 Task: Check the average views per listing of breakfast area in the last 1 year.
Action: Mouse moved to (969, 238)
Screenshot: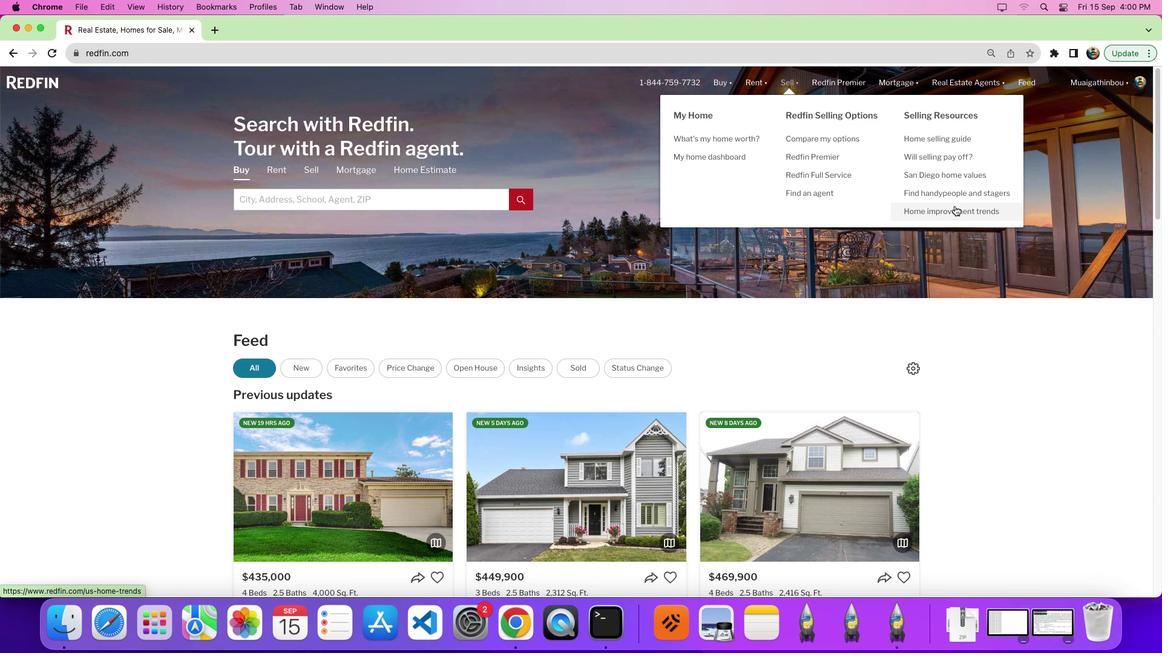 
Action: Mouse pressed left at (969, 238)
Screenshot: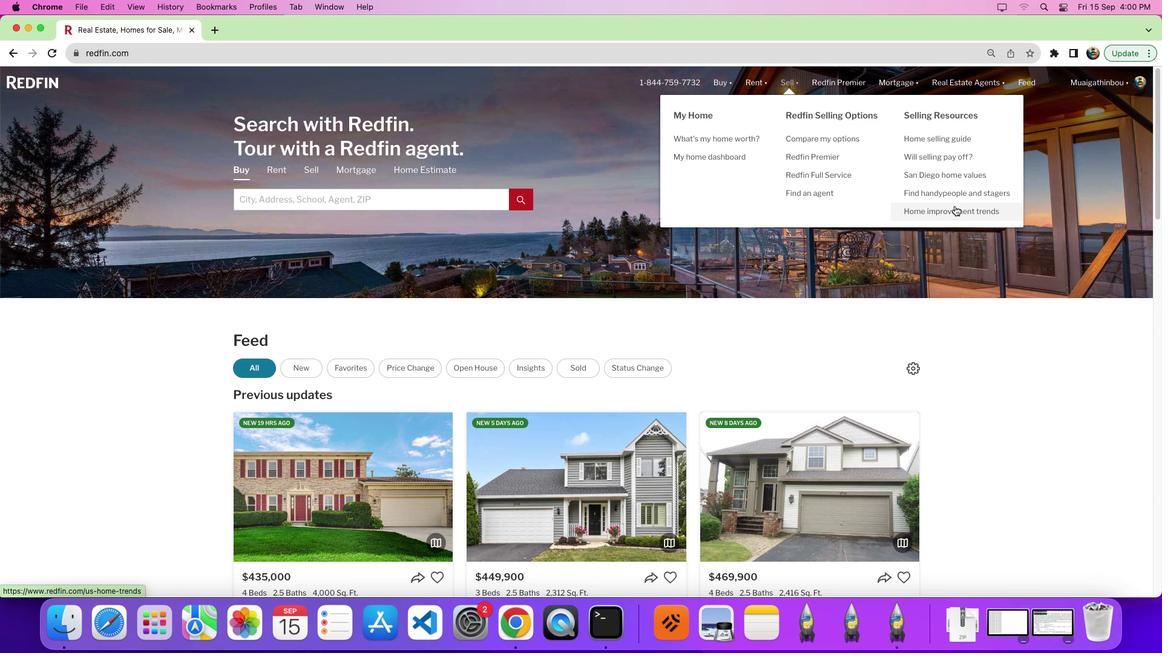 
Action: Mouse pressed left at (969, 238)
Screenshot: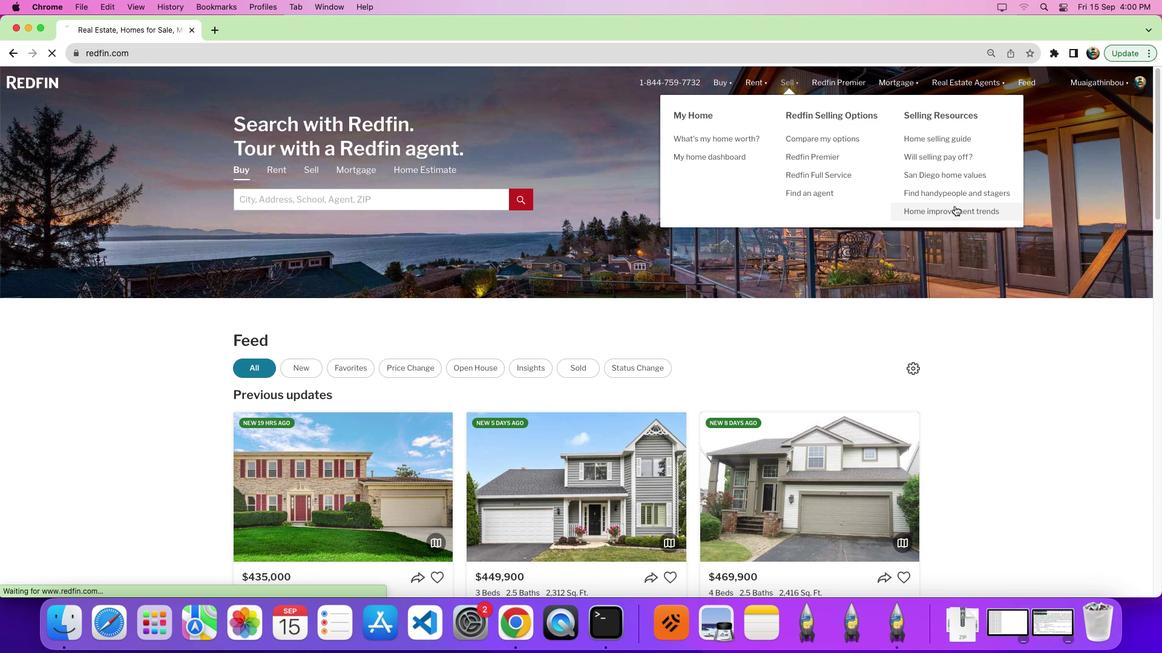 
Action: Mouse moved to (343, 259)
Screenshot: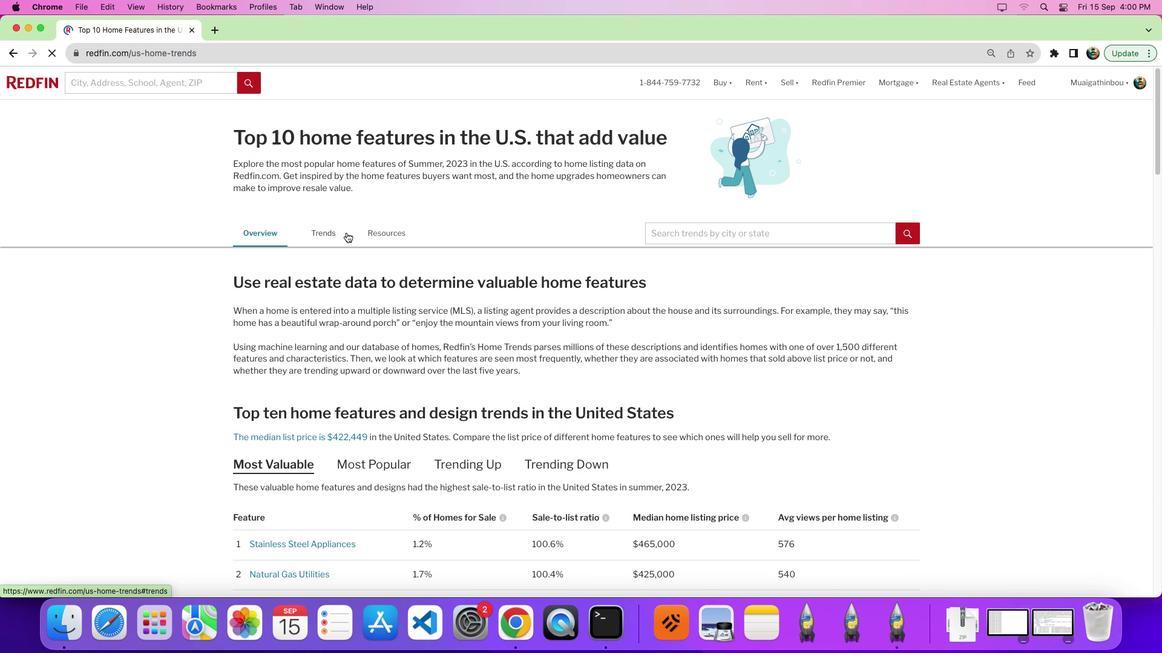 
Action: Mouse pressed left at (343, 259)
Screenshot: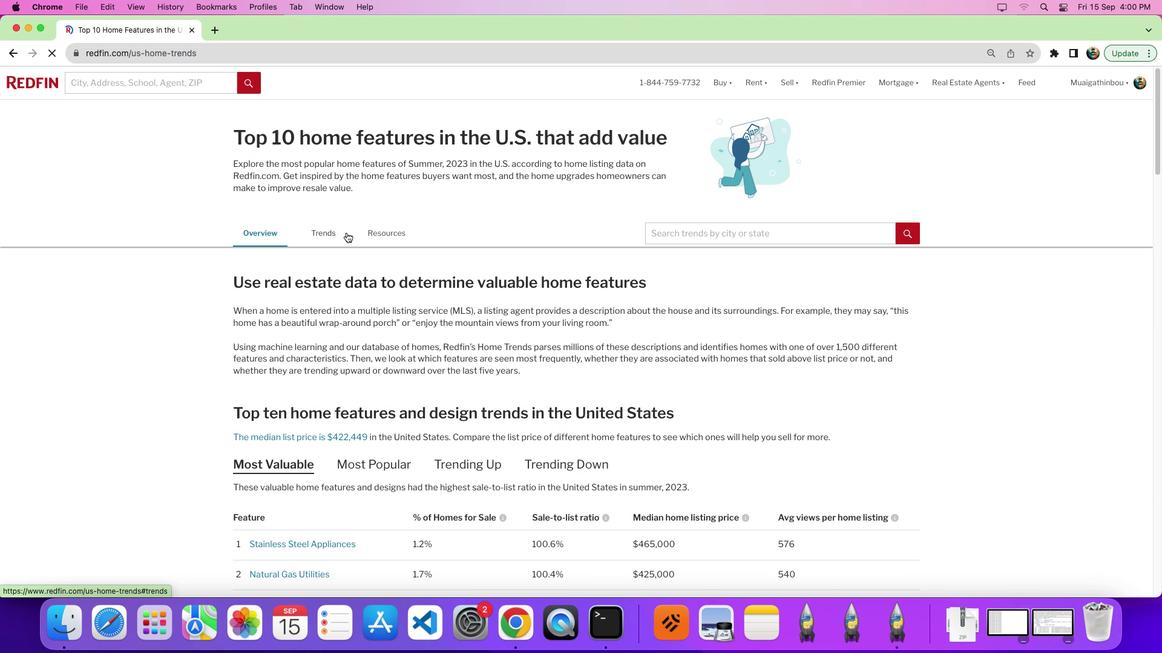 
Action: Mouse moved to (510, 293)
Screenshot: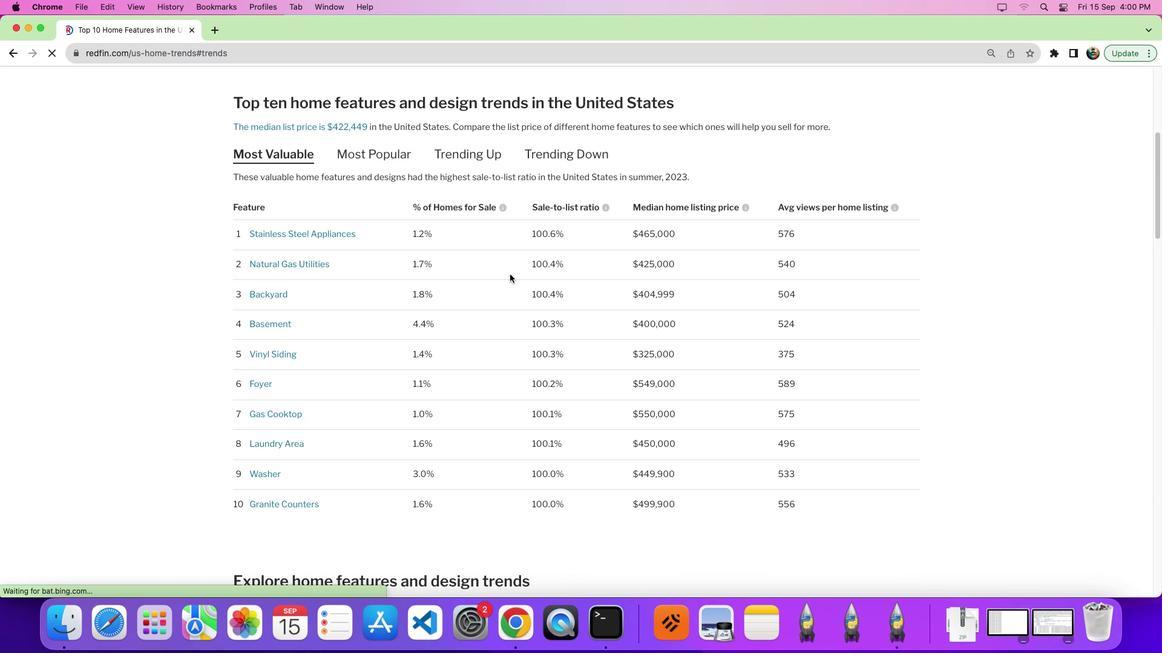 
Action: Mouse scrolled (510, 293) with delta (-12, 71)
Screenshot: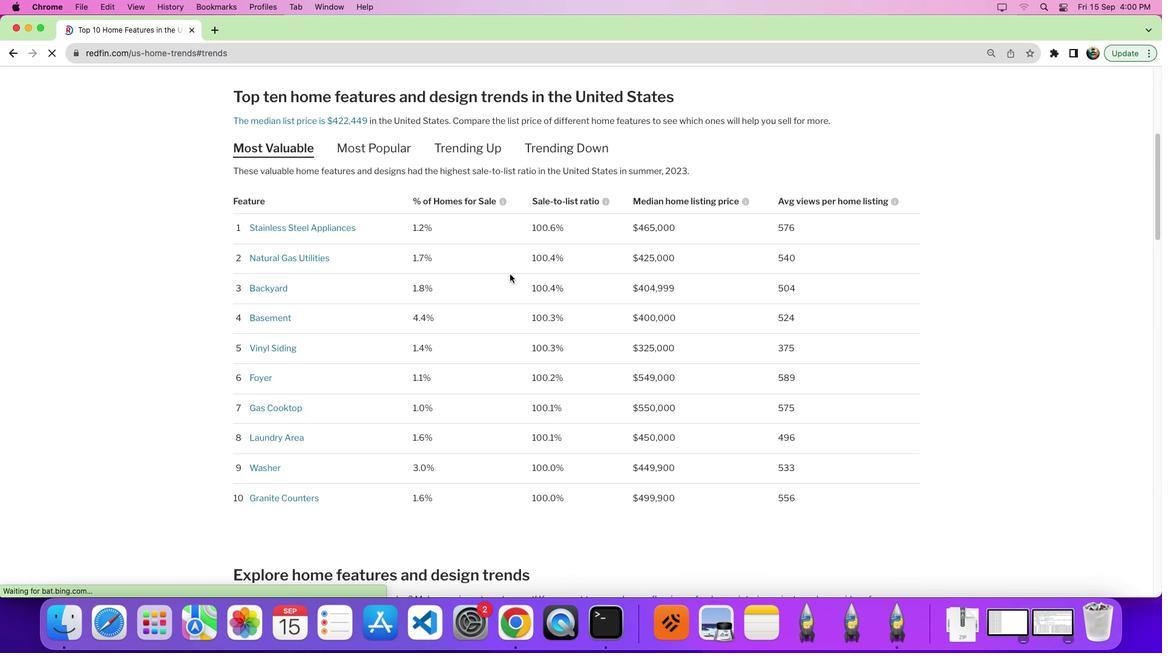 
Action: Mouse scrolled (510, 293) with delta (-12, 71)
Screenshot: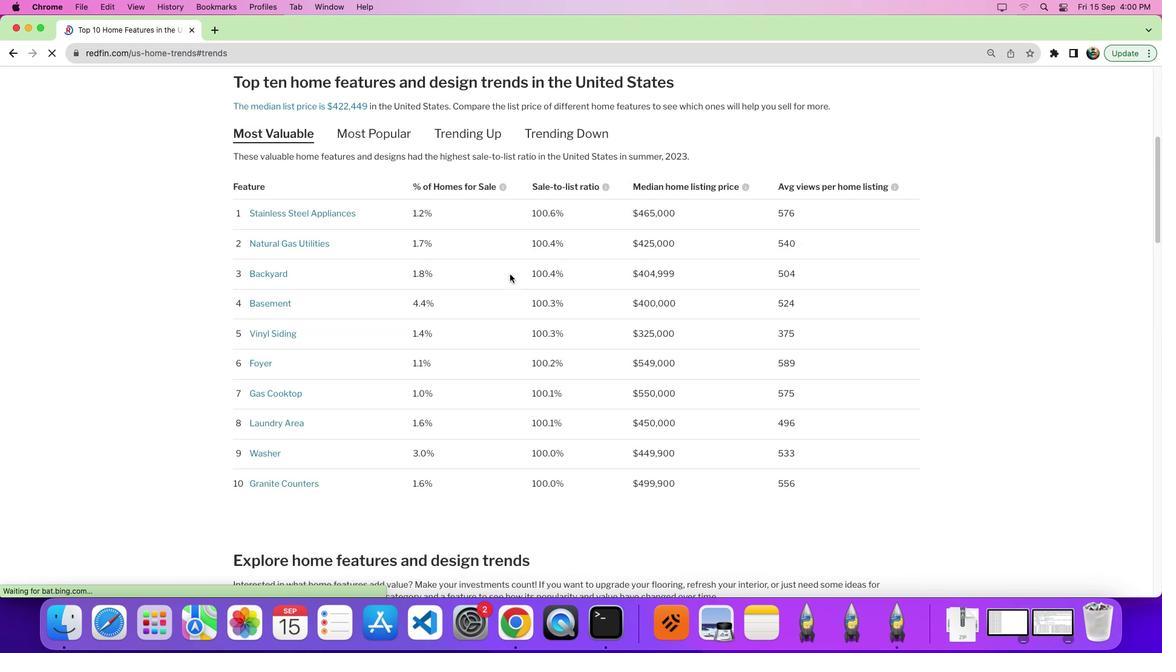 
Action: Mouse scrolled (510, 293) with delta (-12, 68)
Screenshot: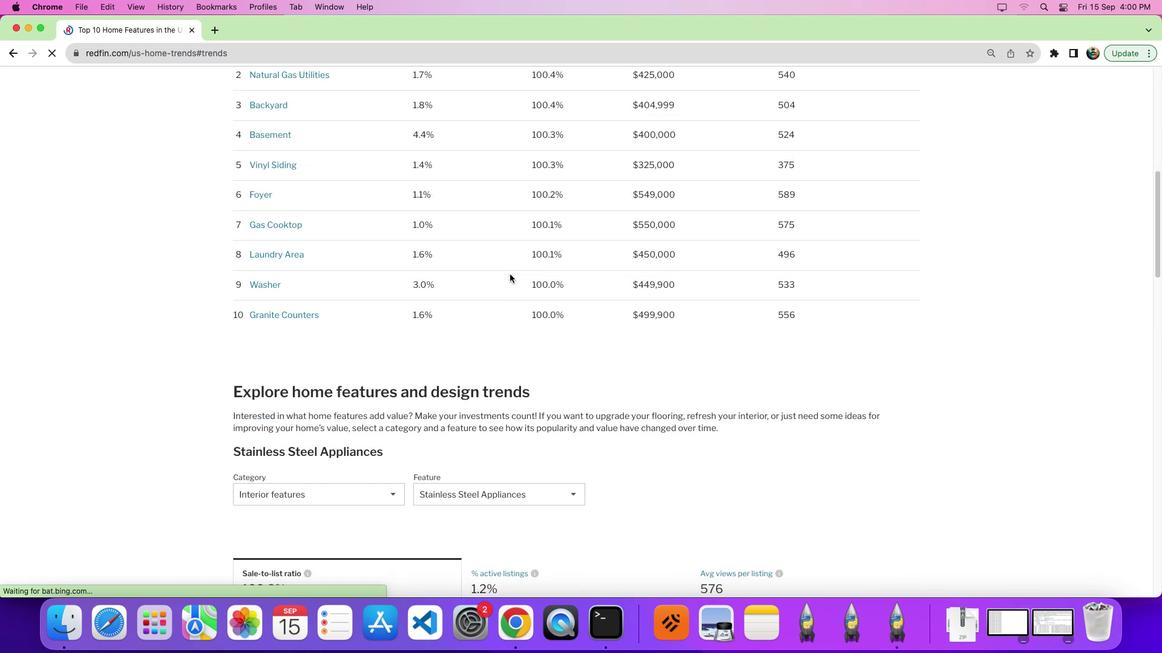
Action: Mouse scrolled (510, 293) with delta (-12, 71)
Screenshot: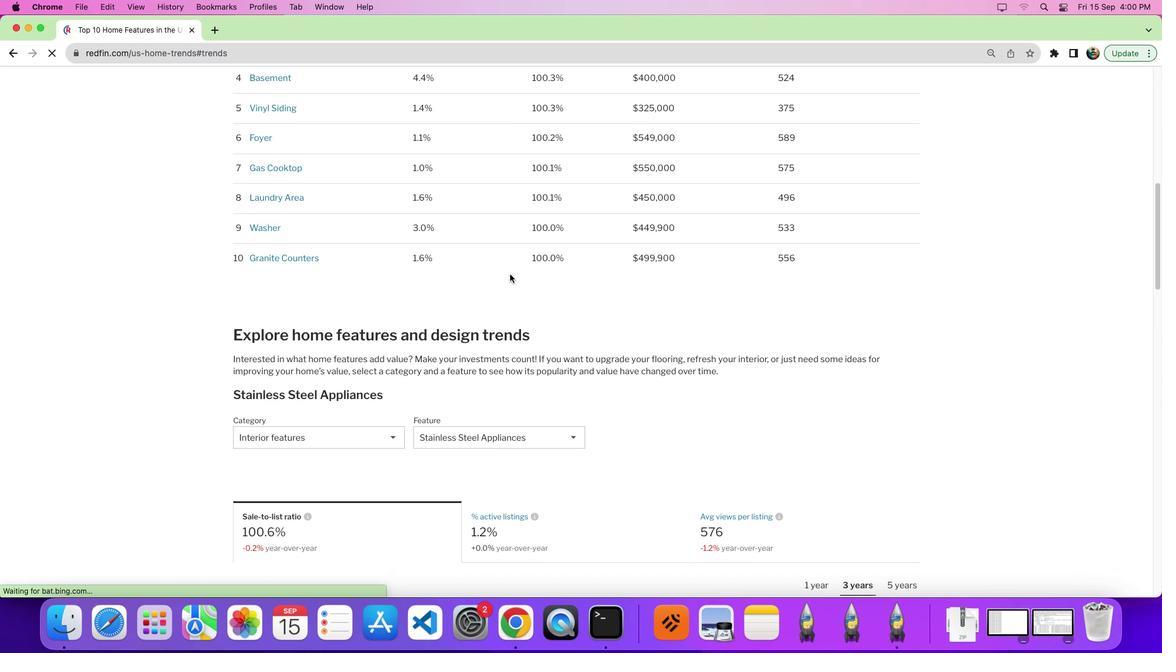
Action: Mouse scrolled (510, 293) with delta (-12, 71)
Screenshot: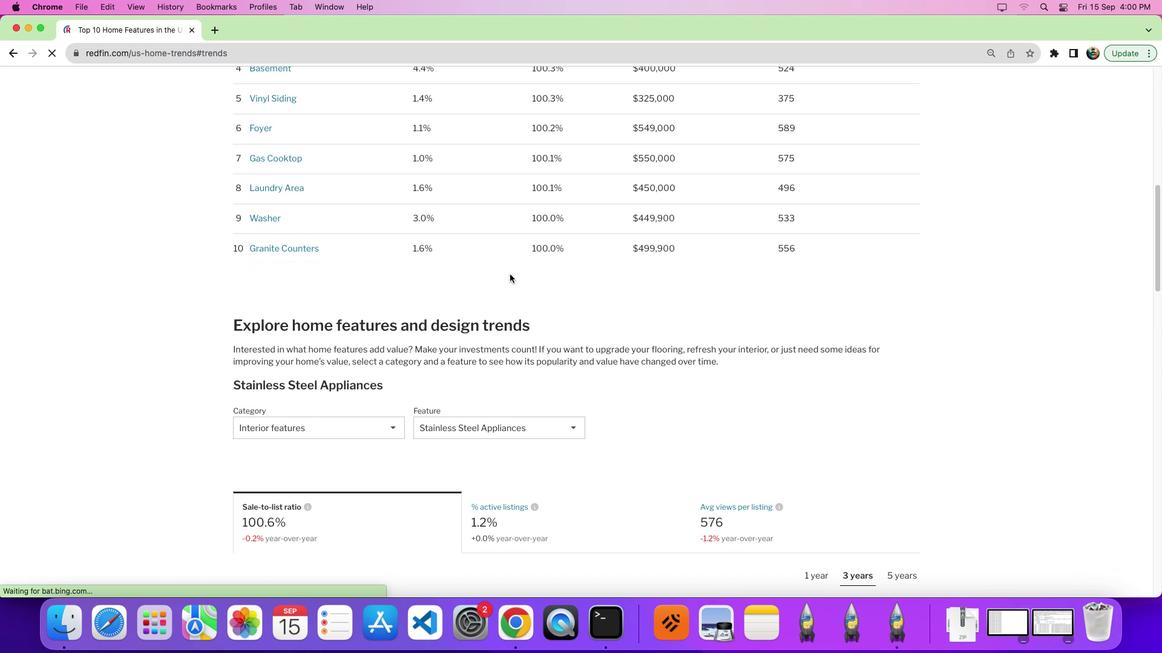 
Action: Mouse scrolled (510, 293) with delta (-12, 69)
Screenshot: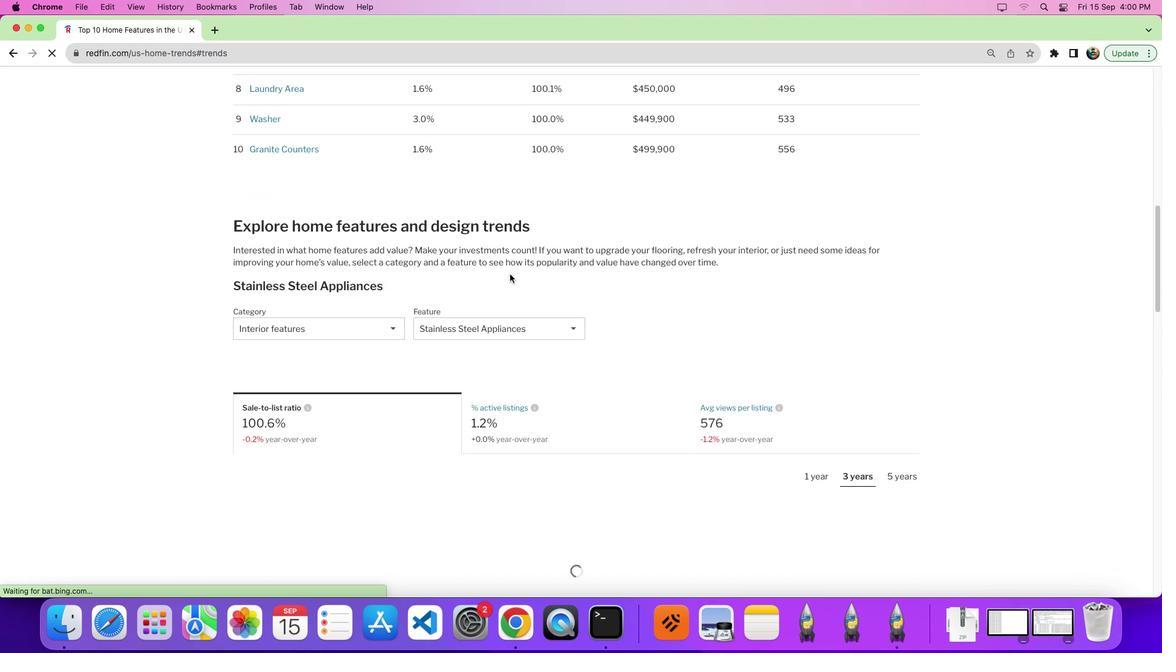 
Action: Mouse moved to (506, 288)
Screenshot: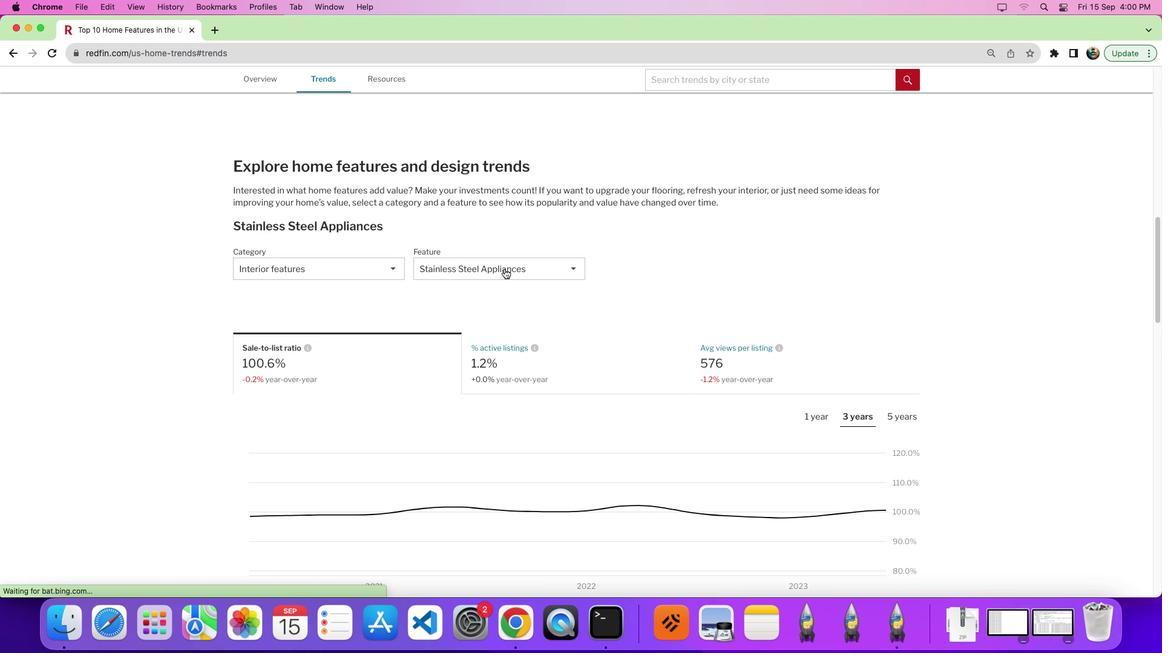 
Action: Mouse scrolled (506, 288) with delta (-12, 71)
Screenshot: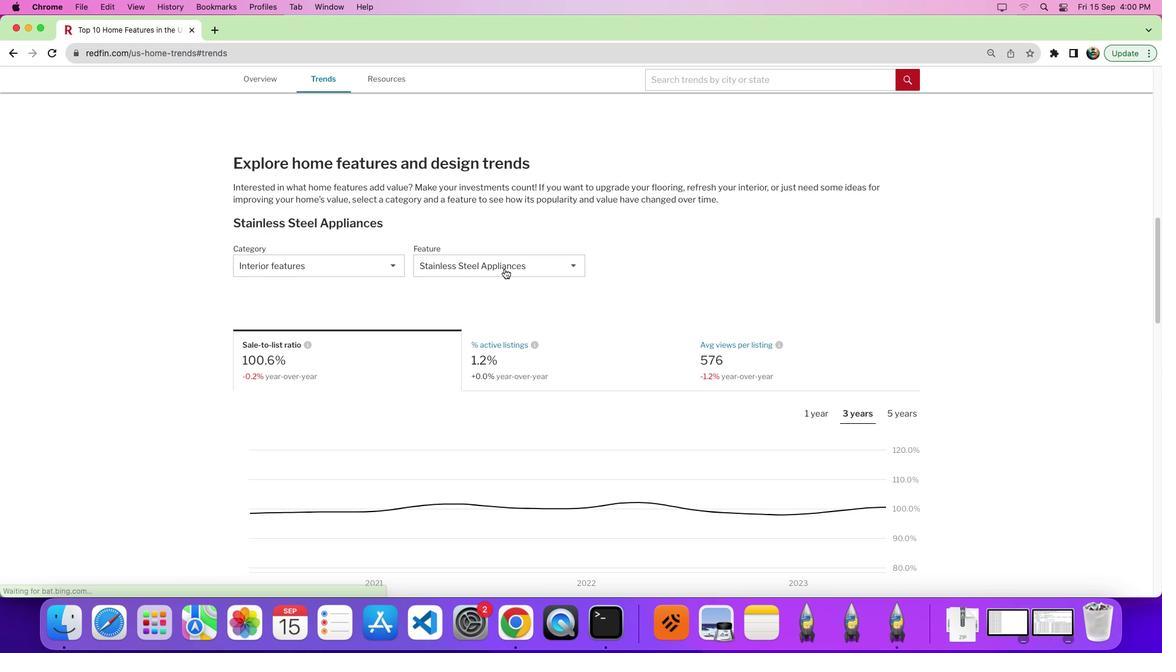 
Action: Mouse scrolled (506, 288) with delta (-12, 71)
Screenshot: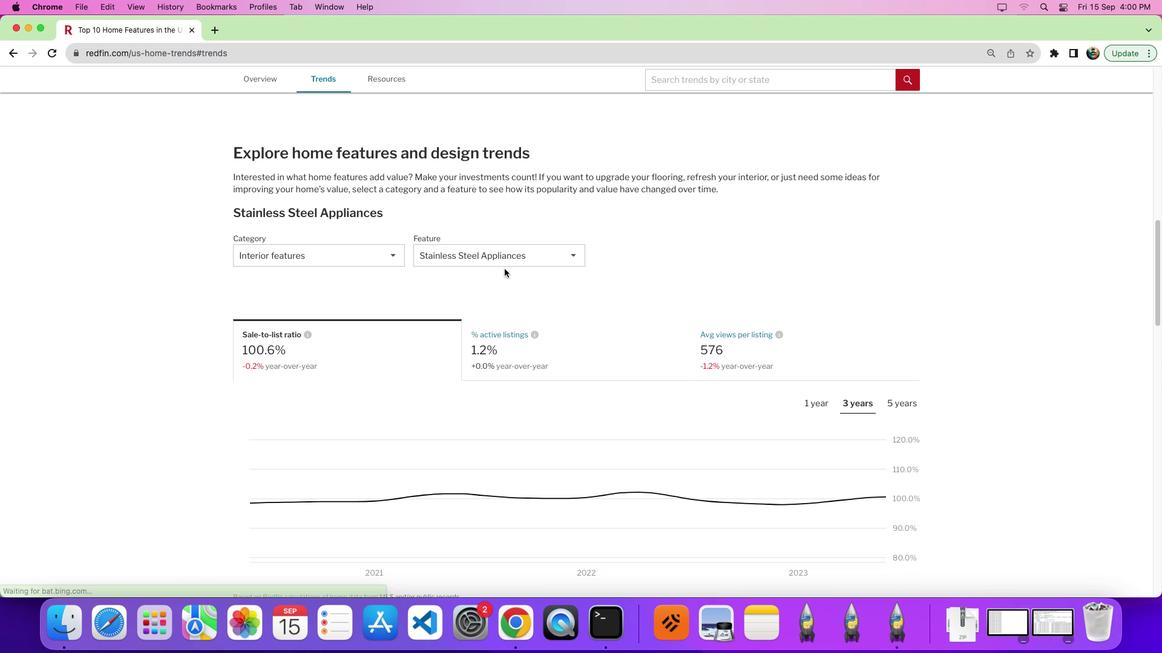
Action: Mouse scrolled (506, 288) with delta (-12, 69)
Screenshot: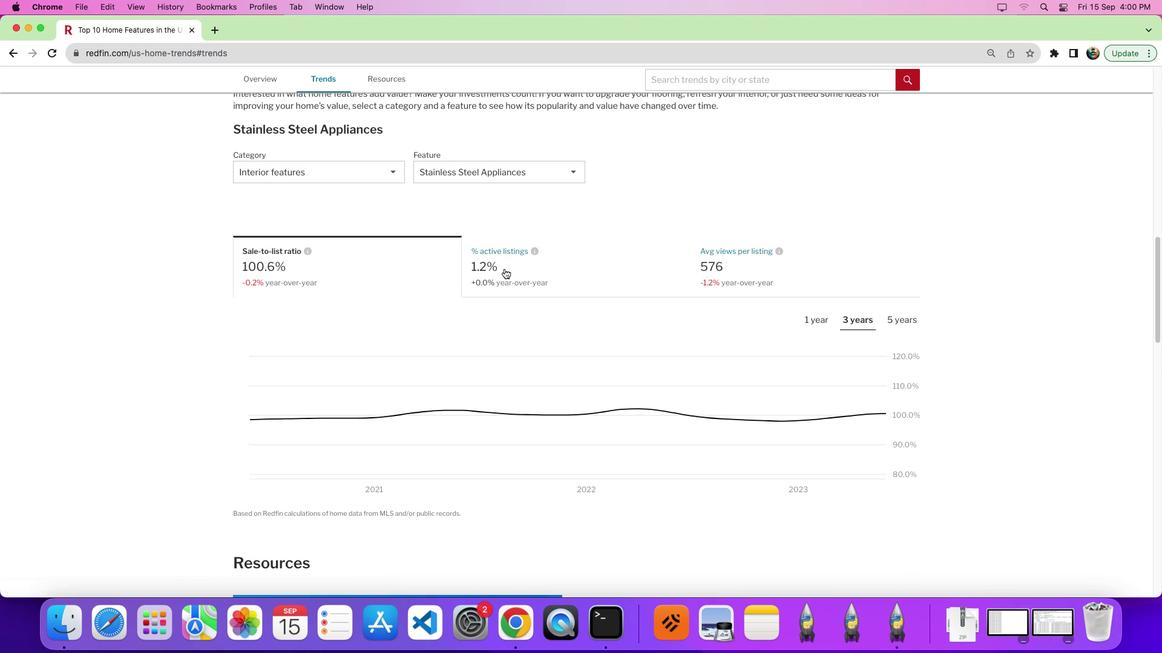 
Action: Mouse moved to (506, 288)
Screenshot: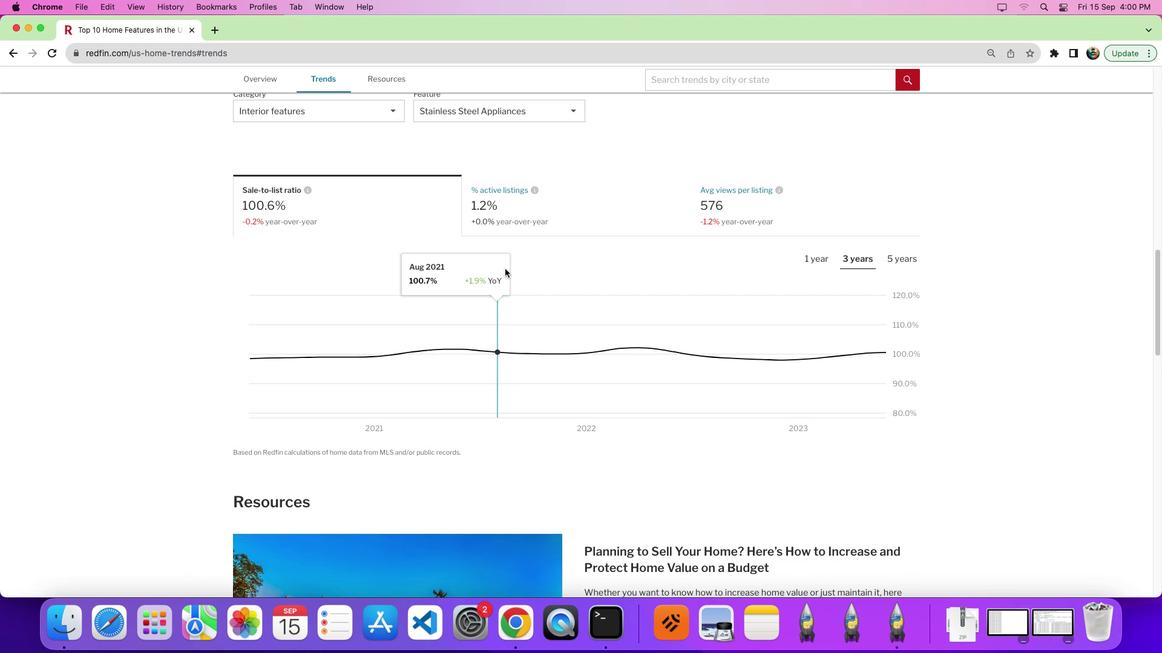 
Action: Mouse scrolled (506, 288) with delta (-12, 71)
Screenshot: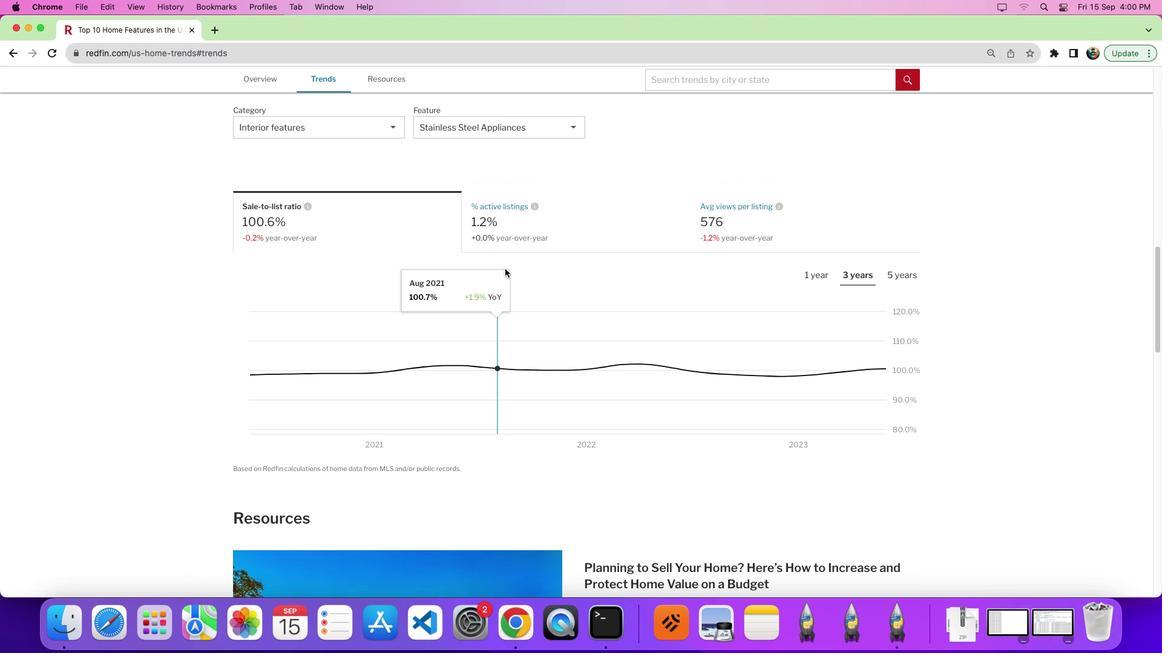 
Action: Mouse scrolled (506, 288) with delta (-12, 71)
Screenshot: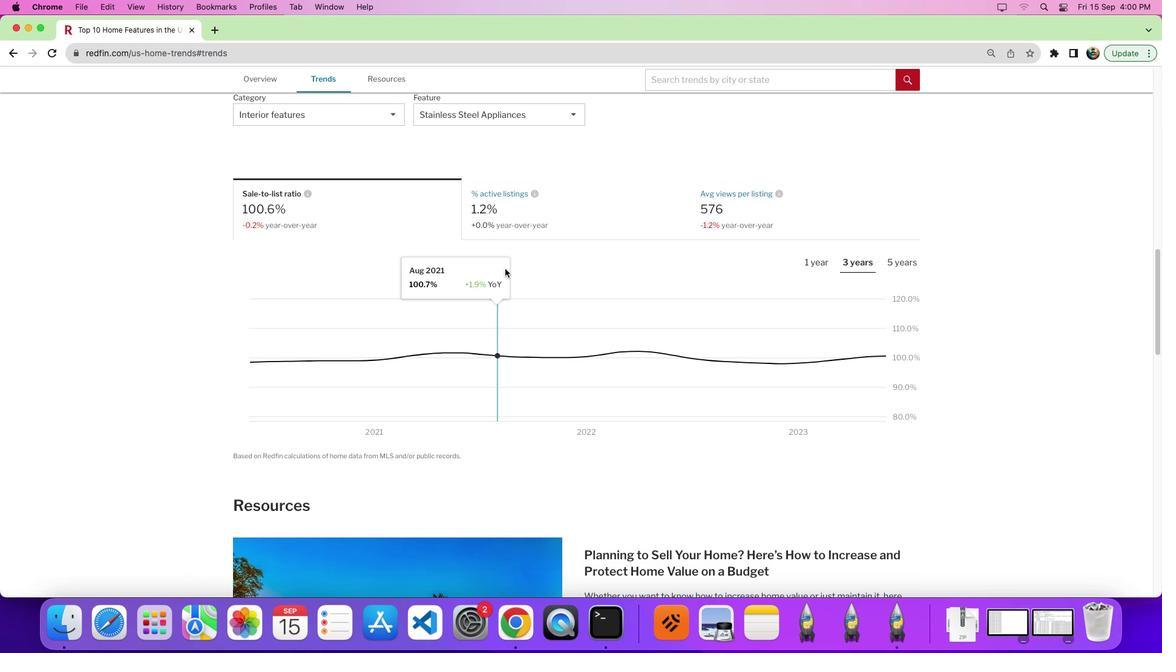 
Action: Mouse scrolled (506, 288) with delta (-12, 71)
Screenshot: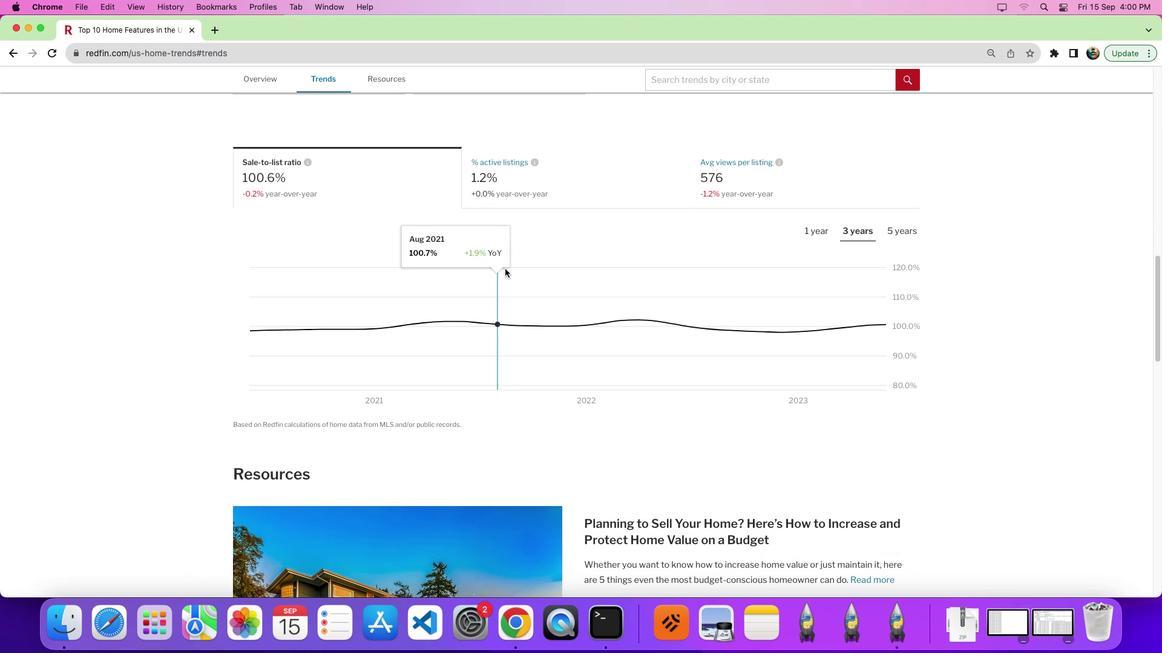
Action: Mouse moved to (506, 289)
Screenshot: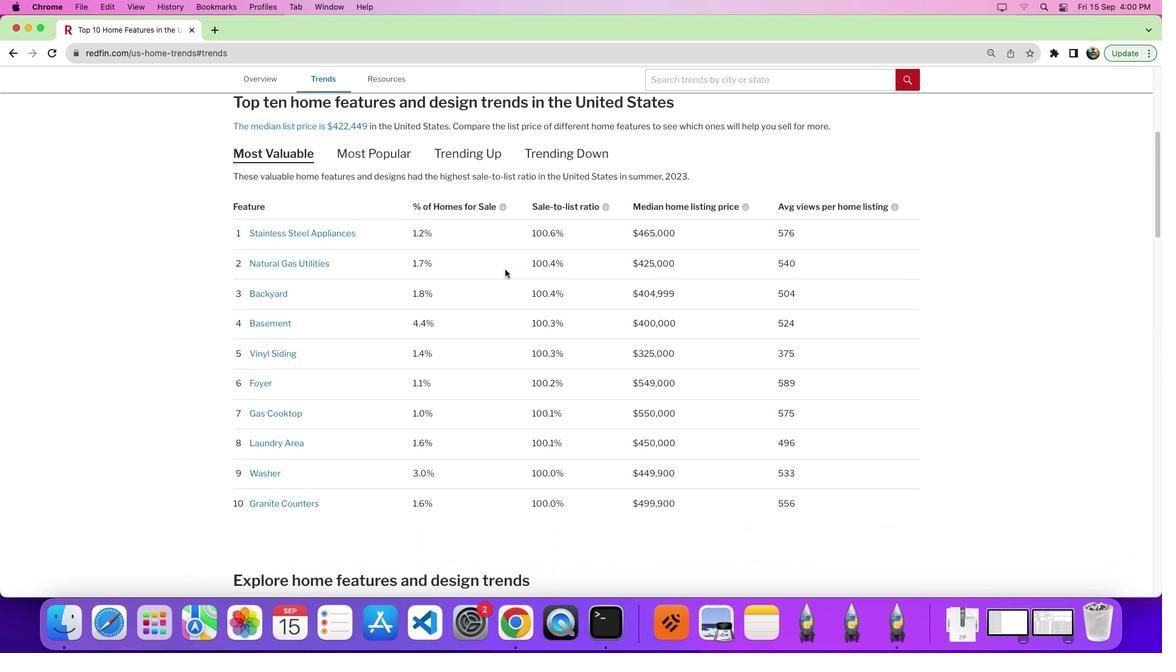 
Action: Mouse scrolled (506, 289) with delta (-12, 71)
Screenshot: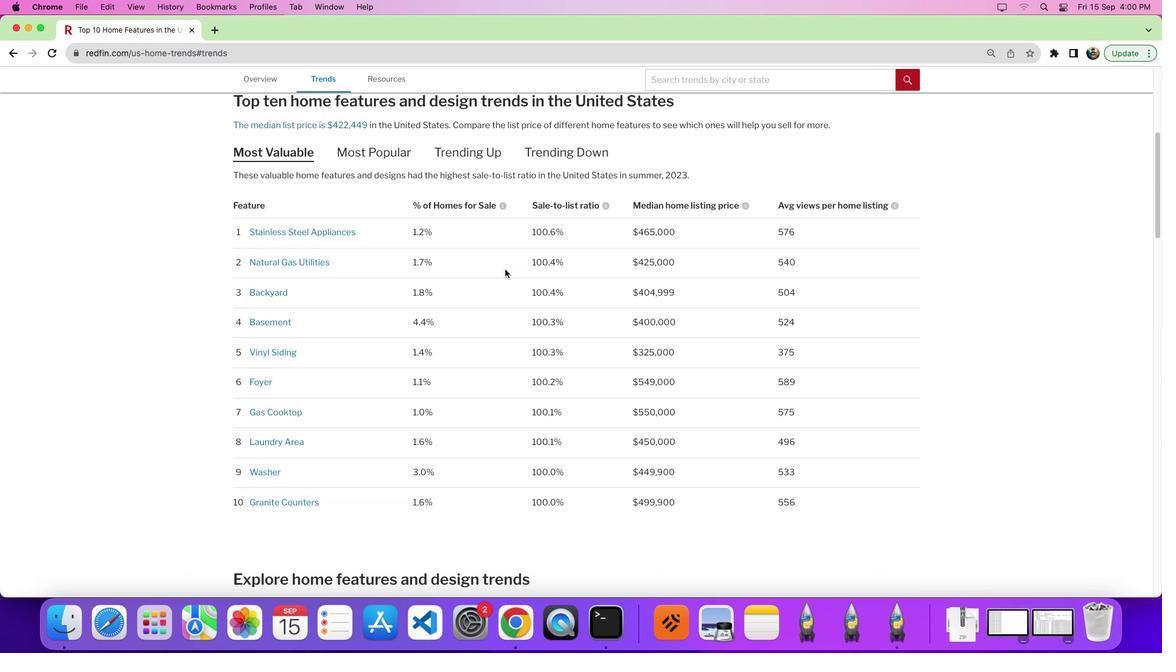 
Action: Mouse scrolled (506, 289) with delta (-12, 71)
Screenshot: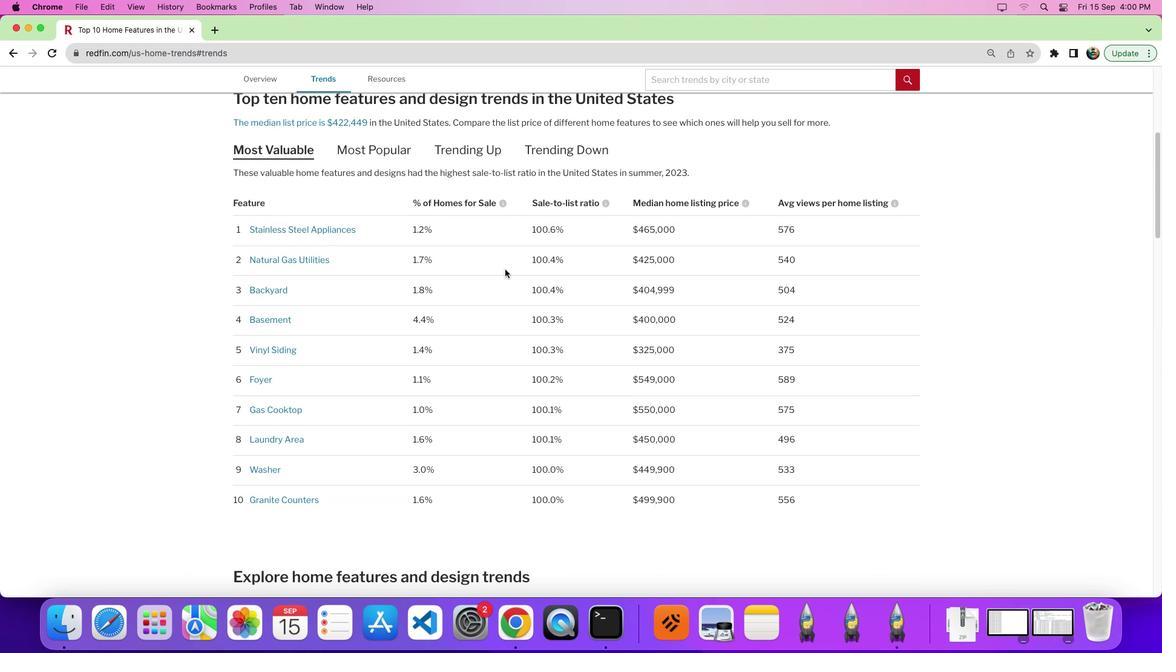 
Action: Mouse scrolled (506, 289) with delta (-12, 71)
Screenshot: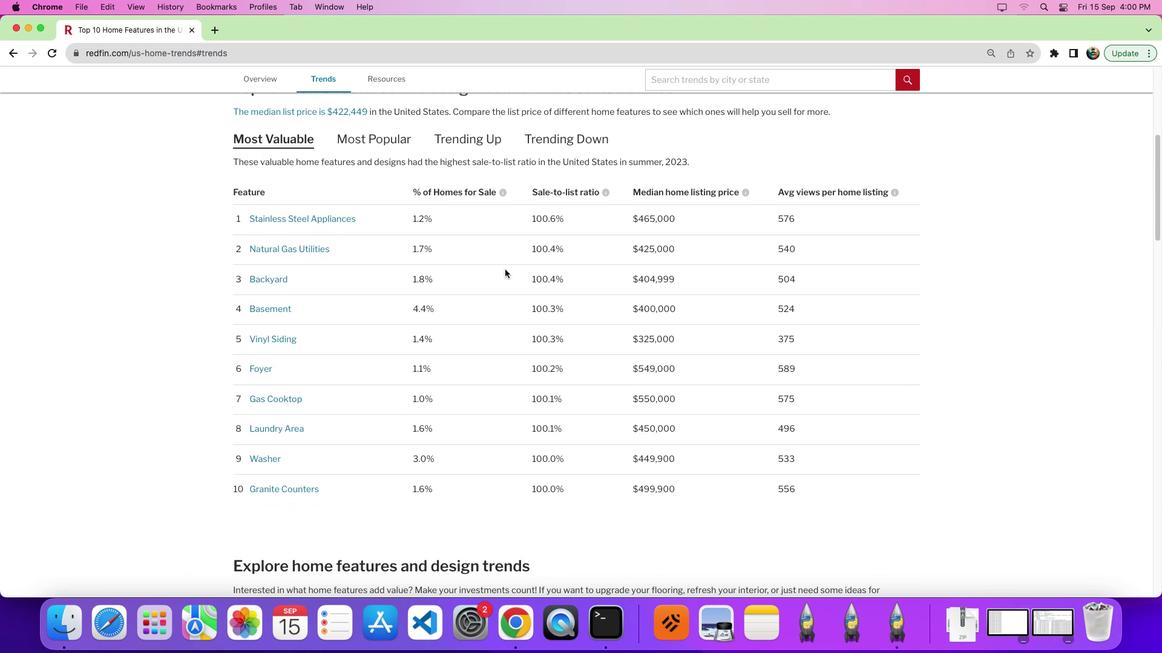 
Action: Mouse scrolled (506, 289) with delta (-12, 71)
Screenshot: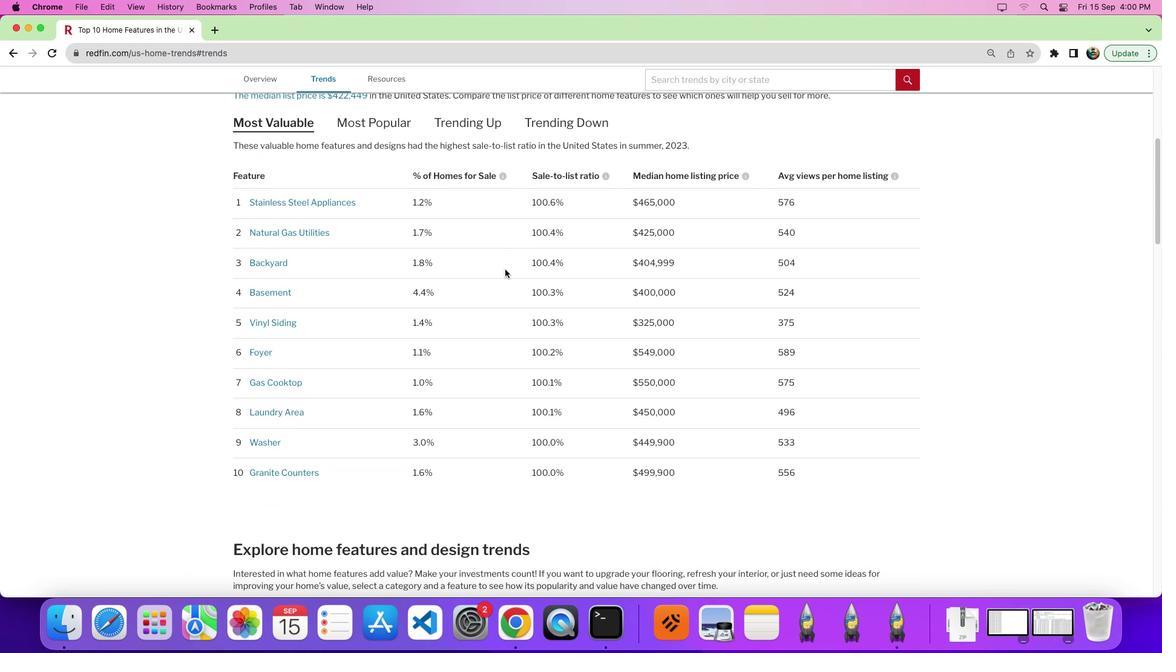 
Action: Mouse scrolled (506, 289) with delta (-12, 71)
Screenshot: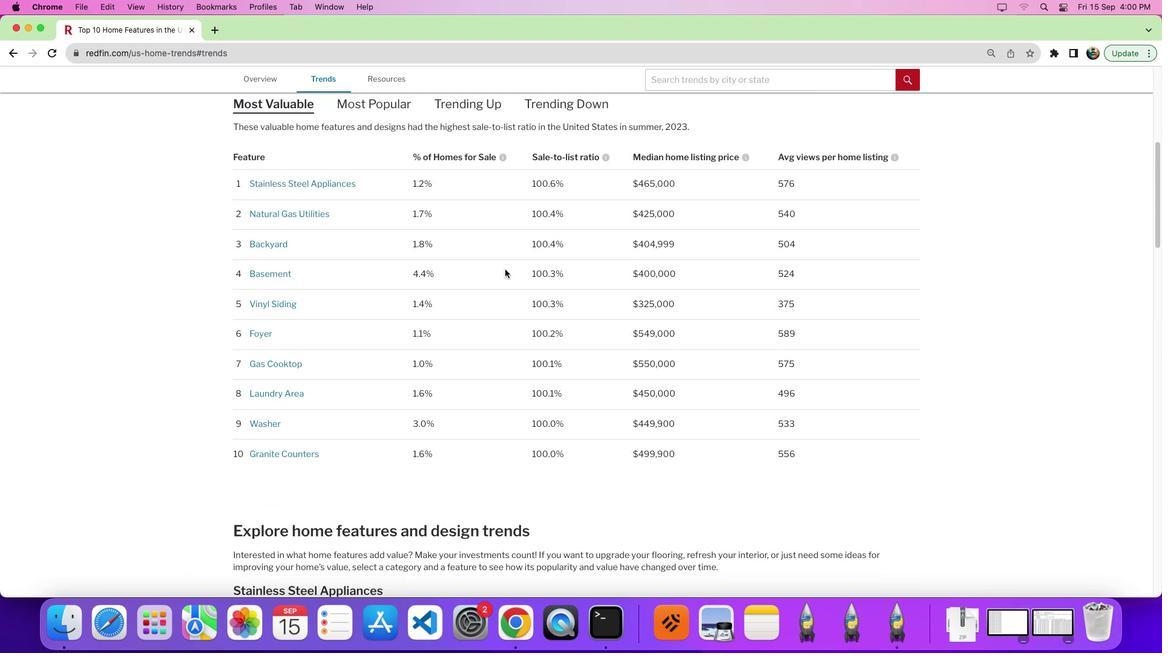 
Action: Mouse scrolled (506, 289) with delta (-12, 69)
Screenshot: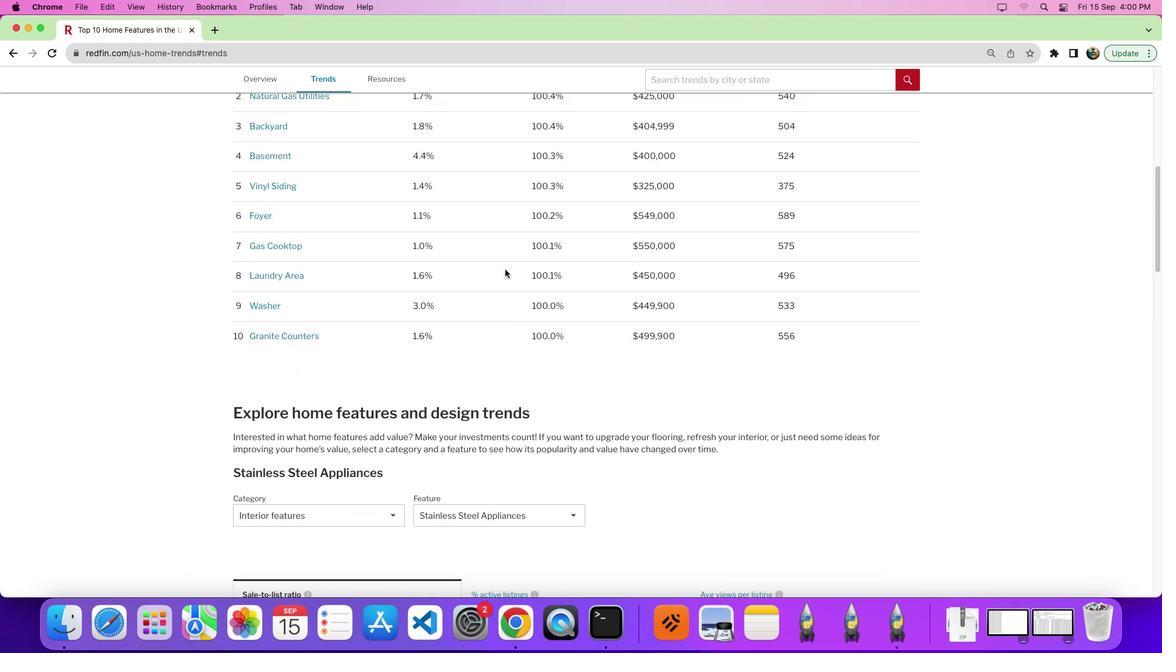 
Action: Mouse moved to (505, 300)
Screenshot: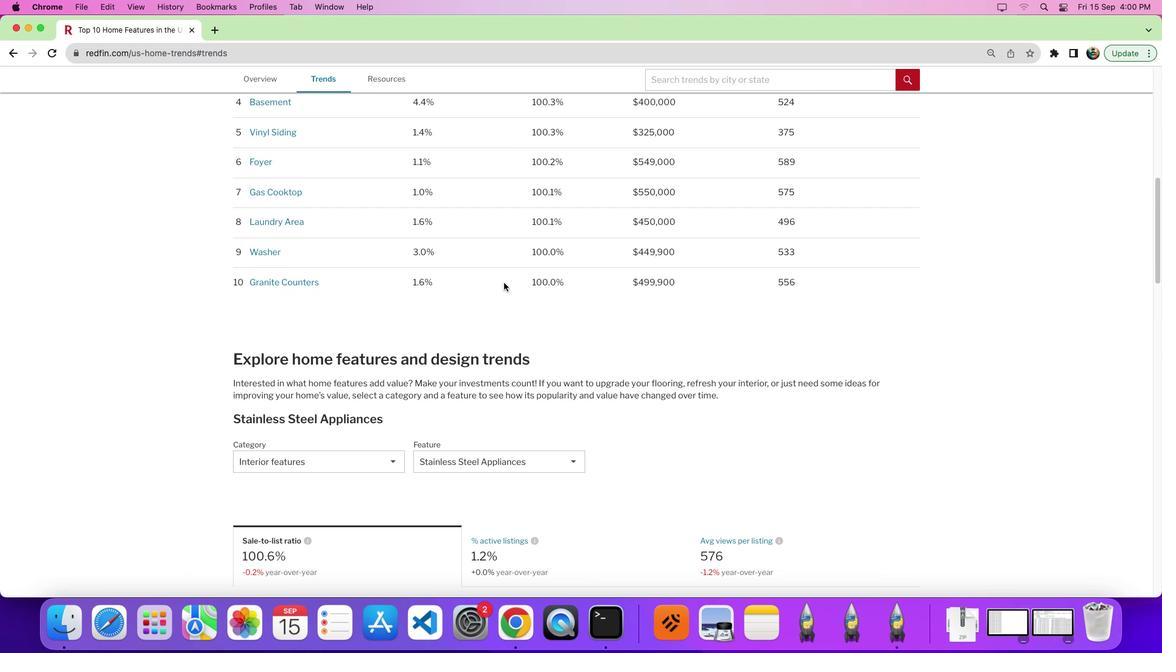 
Action: Mouse scrolled (505, 300) with delta (-12, 71)
Screenshot: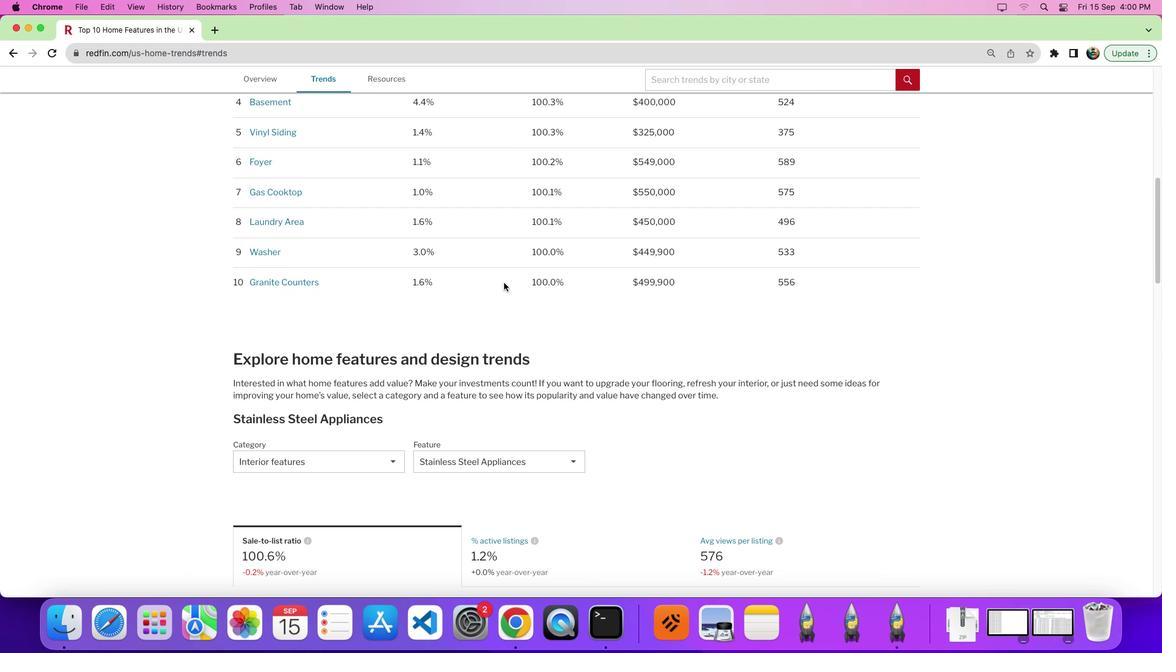 
Action: Mouse scrolled (505, 300) with delta (-12, 71)
Screenshot: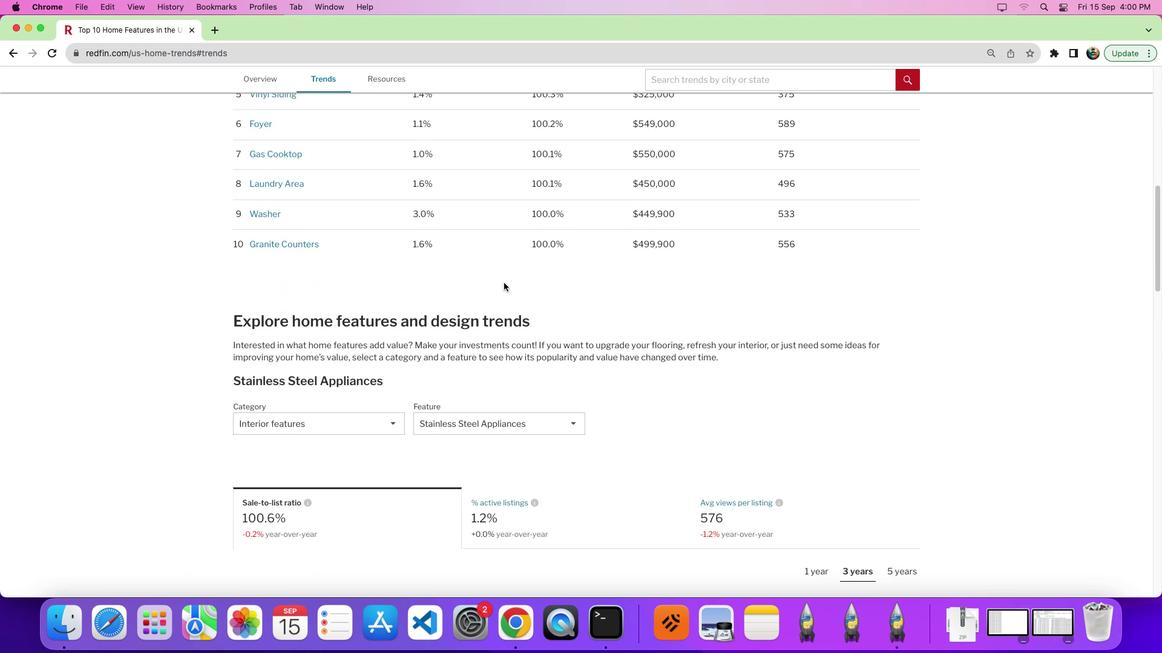 
Action: Mouse scrolled (505, 300) with delta (-12, 69)
Screenshot: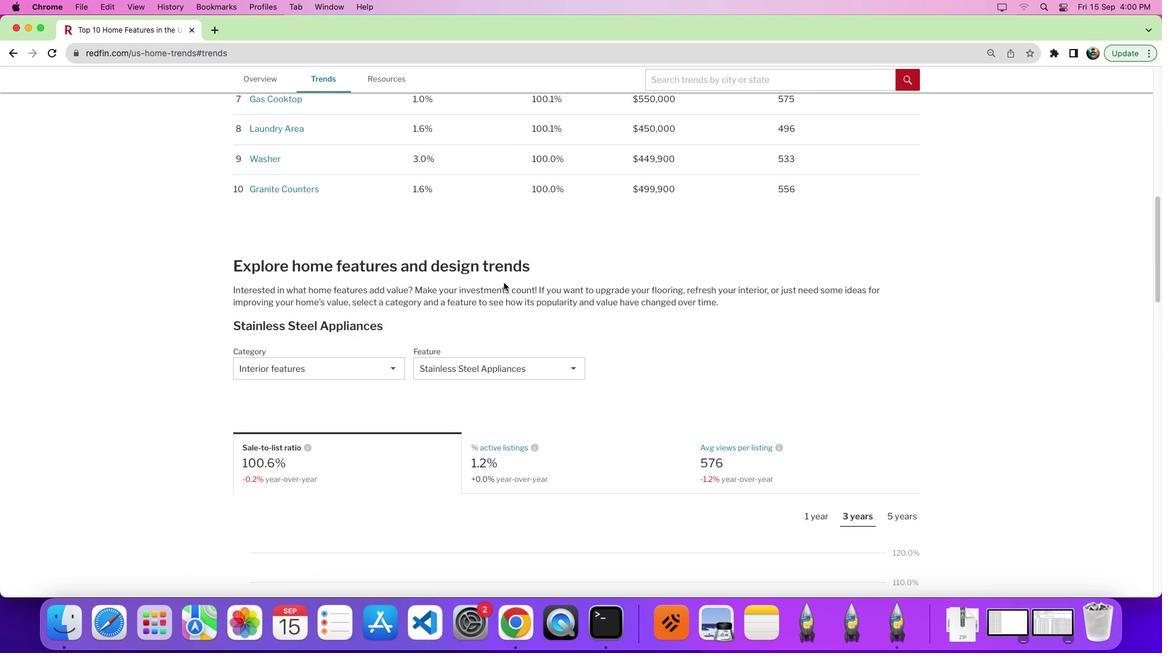 
Action: Mouse moved to (510, 303)
Screenshot: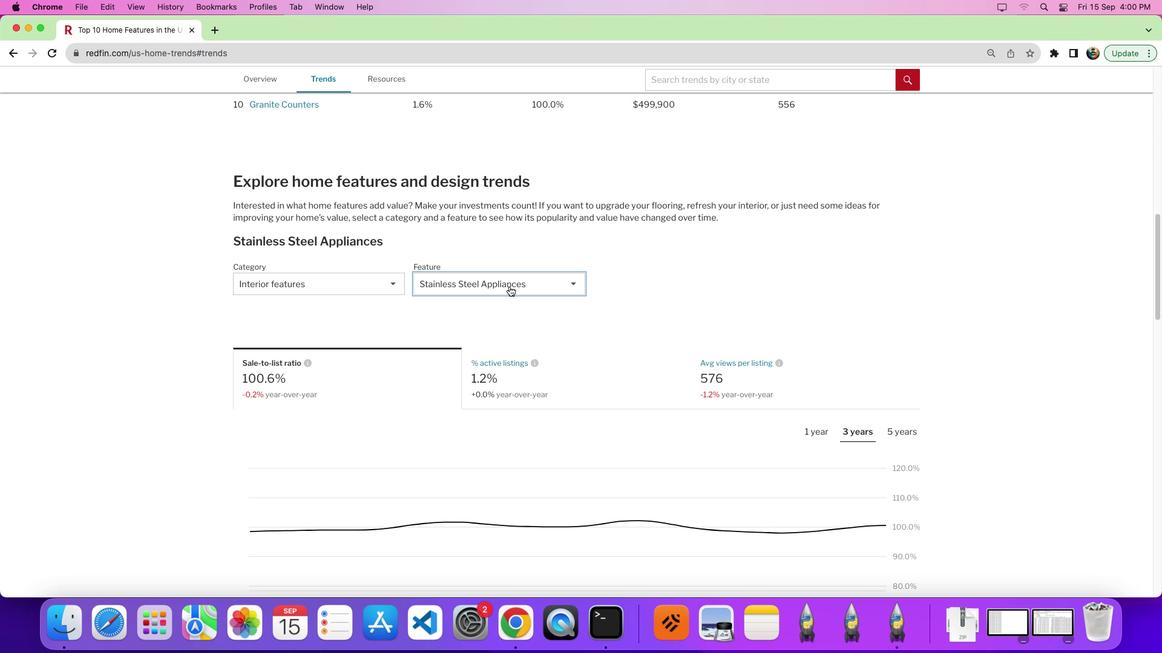 
Action: Mouse pressed left at (510, 303)
Screenshot: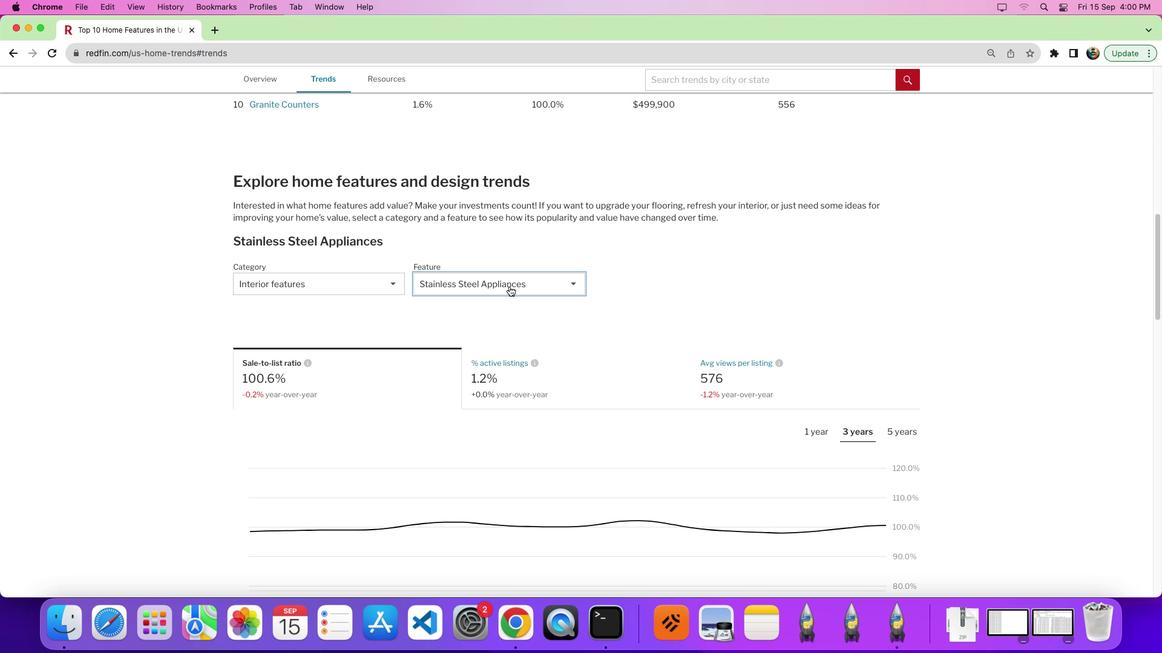
Action: Mouse moved to (522, 380)
Screenshot: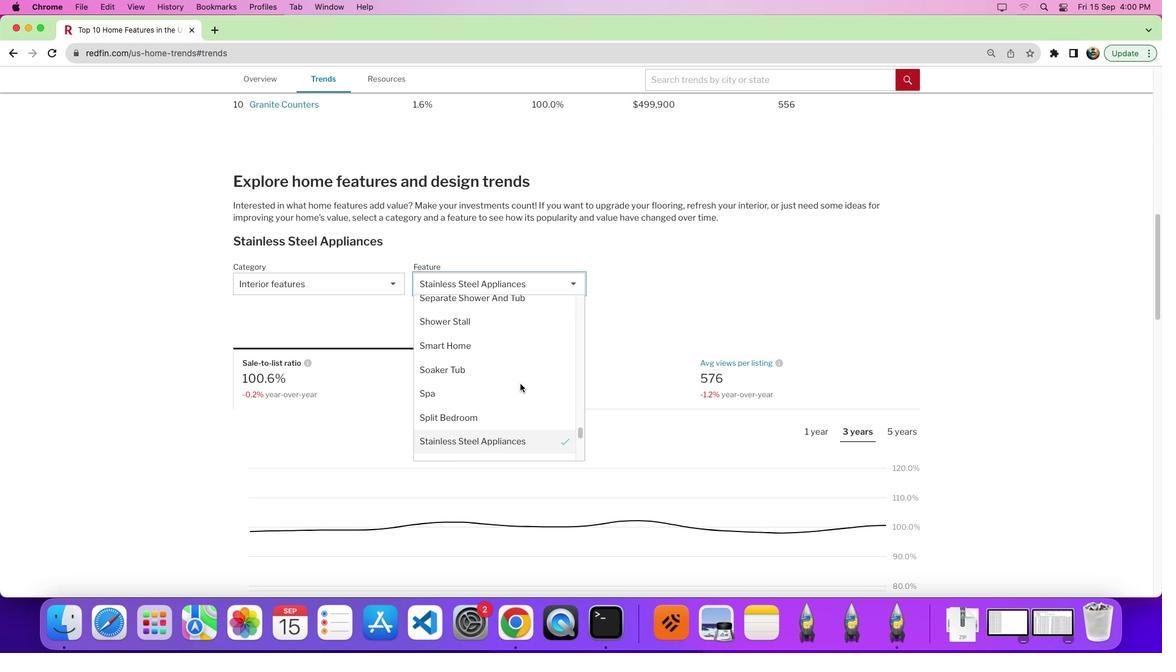 
Action: Mouse scrolled (522, 380) with delta (-12, 72)
Screenshot: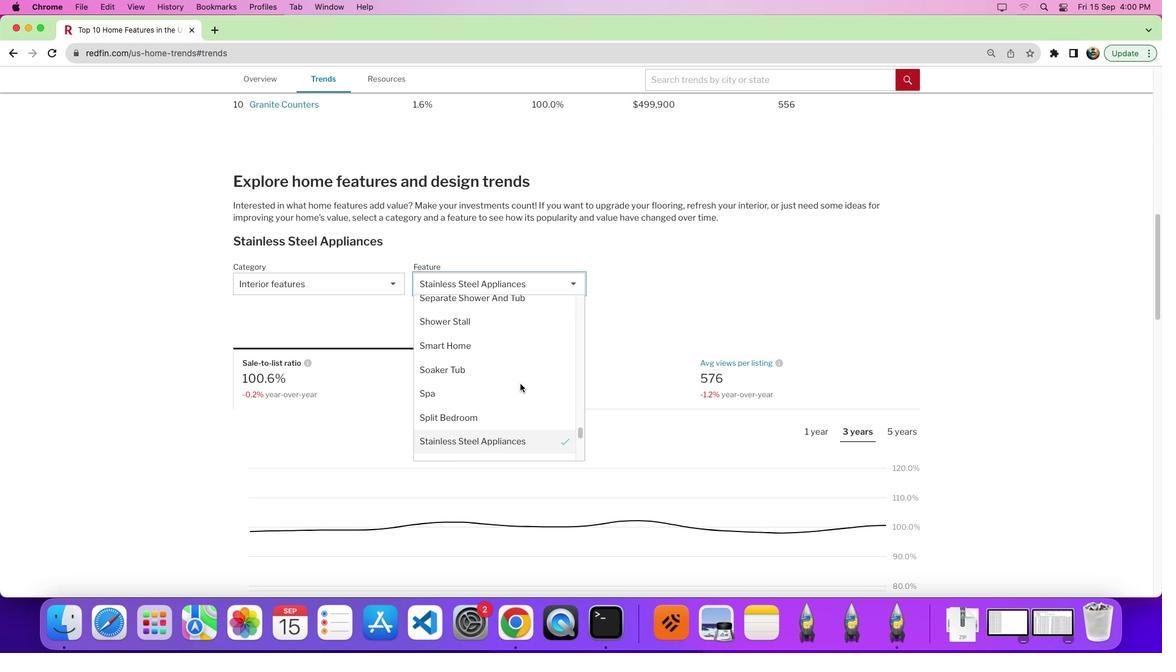
Action: Mouse moved to (522, 381)
Screenshot: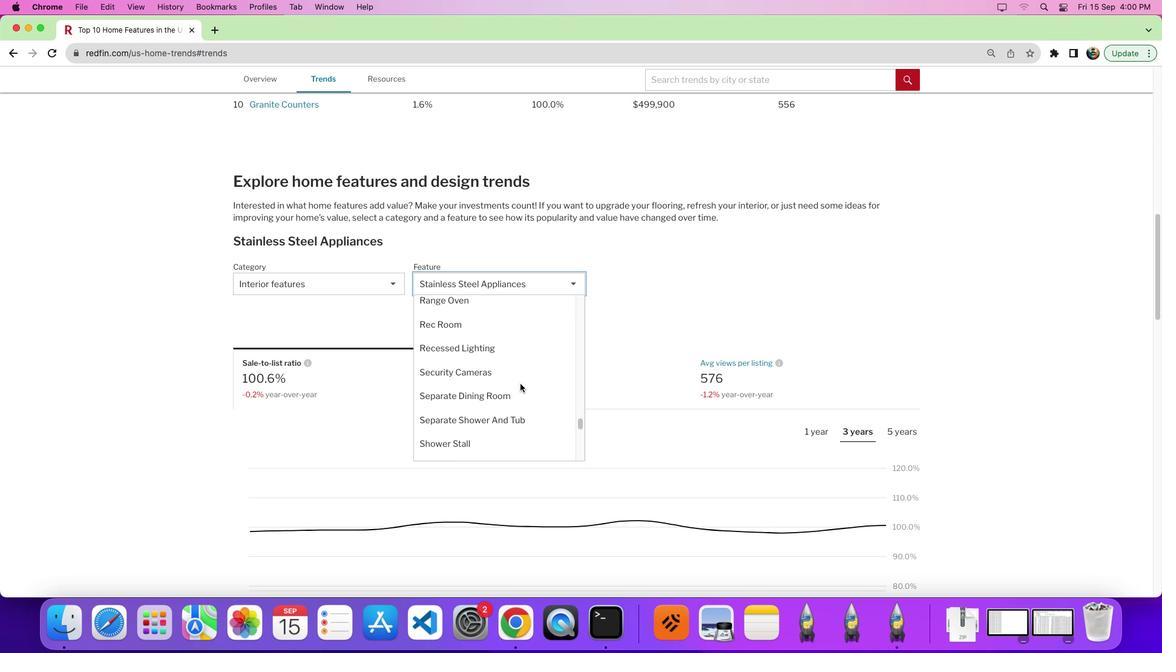 
Action: Mouse scrolled (522, 381) with delta (-12, 72)
Screenshot: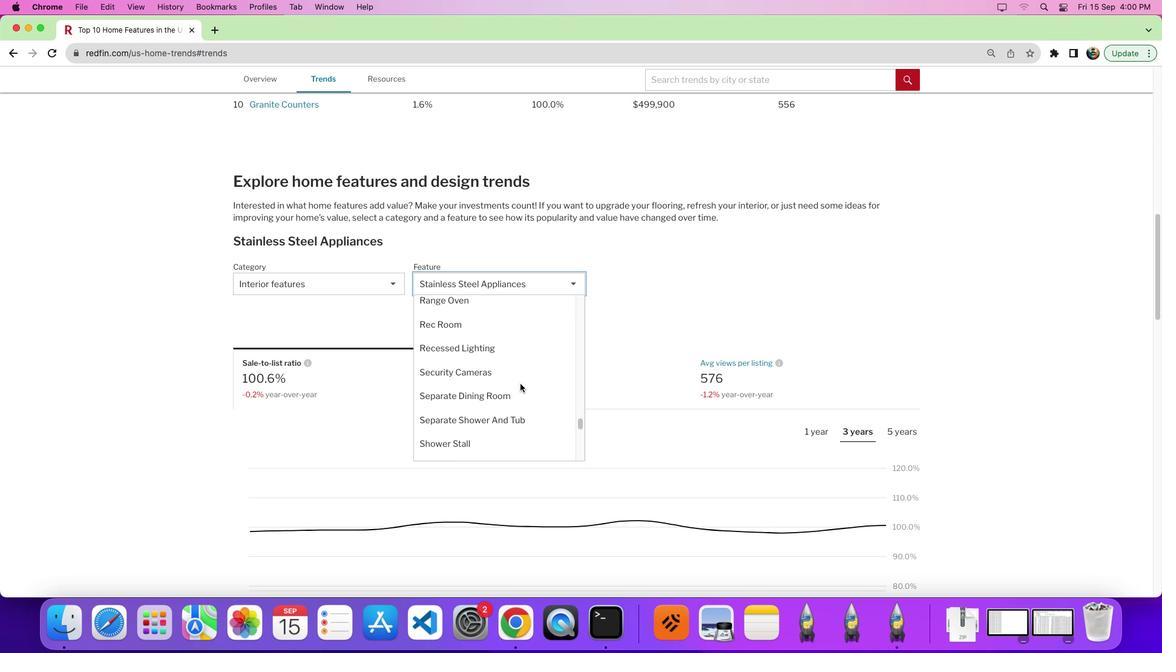 
Action: Mouse moved to (522, 381)
Screenshot: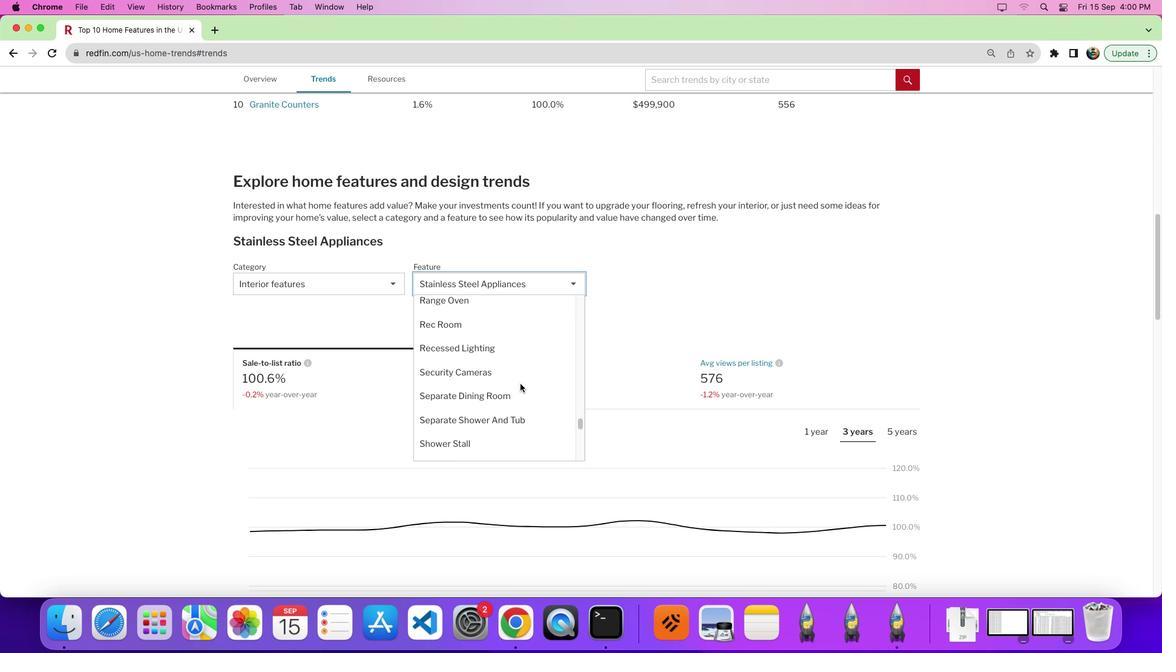 
Action: Mouse scrolled (522, 381) with delta (-12, 75)
Screenshot: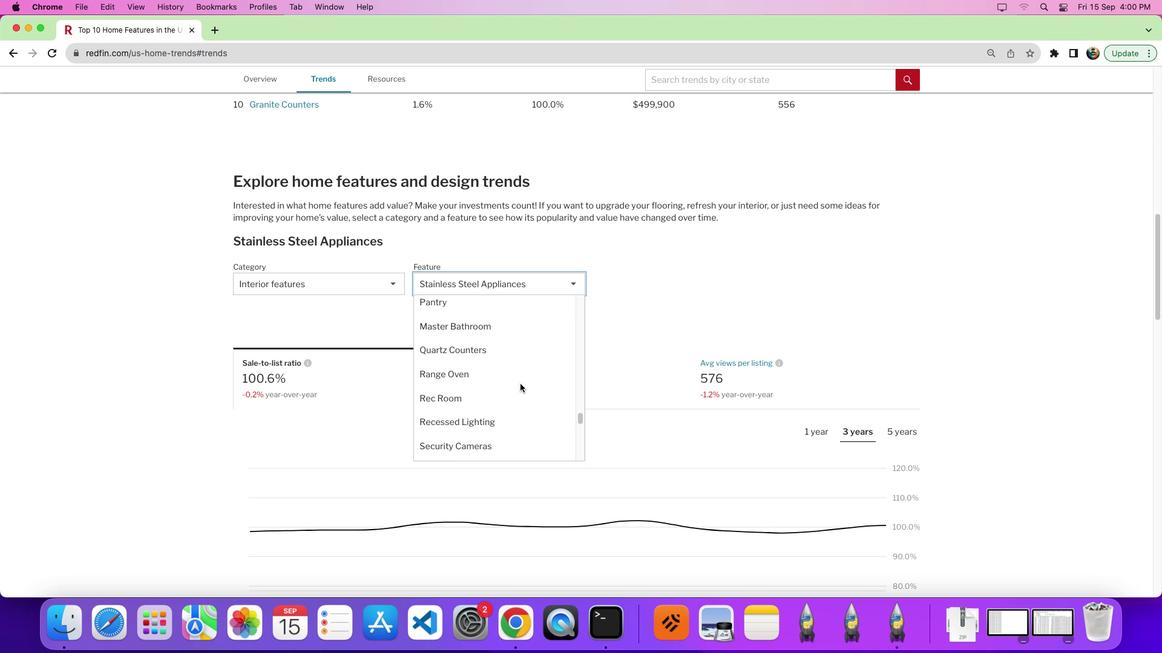 
Action: Mouse scrolled (522, 381) with delta (-12, 72)
Screenshot: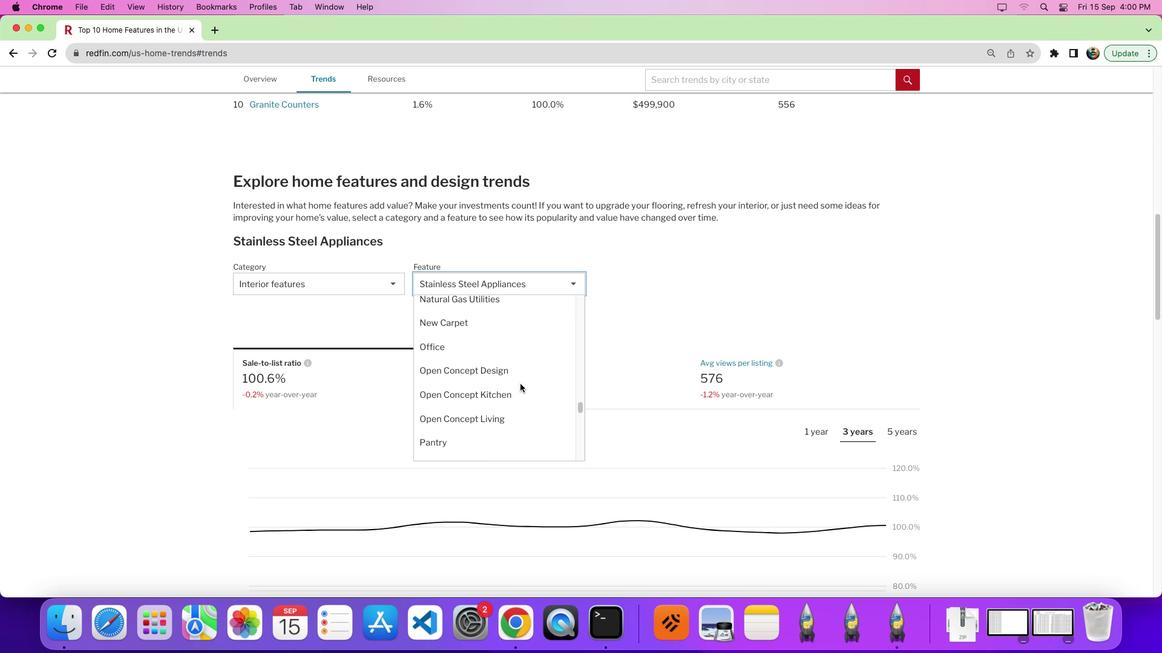
Action: Mouse scrolled (522, 381) with delta (-12, 72)
Screenshot: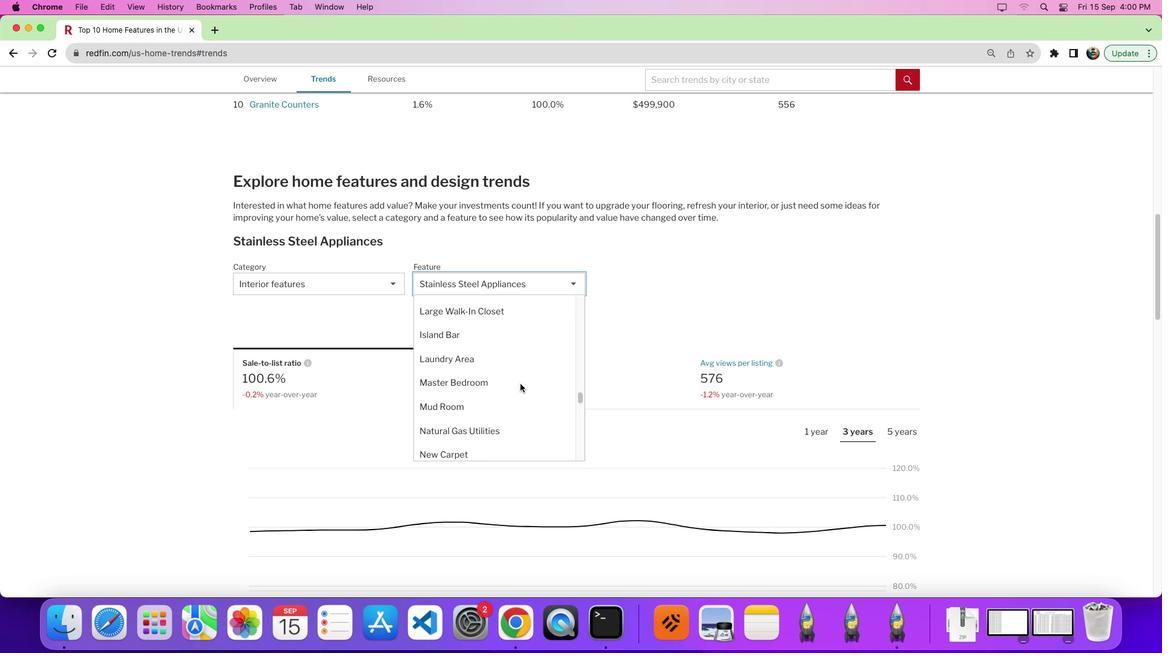
Action: Mouse scrolled (522, 381) with delta (-12, 76)
Screenshot: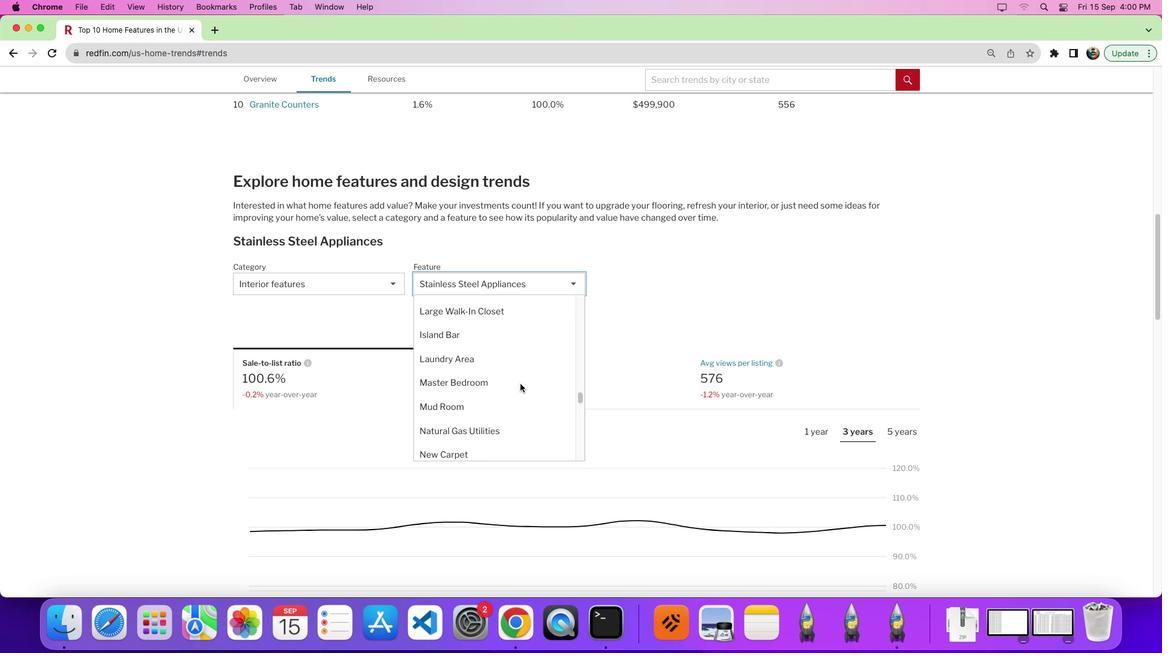 
Action: Mouse scrolled (522, 381) with delta (-12, 72)
Screenshot: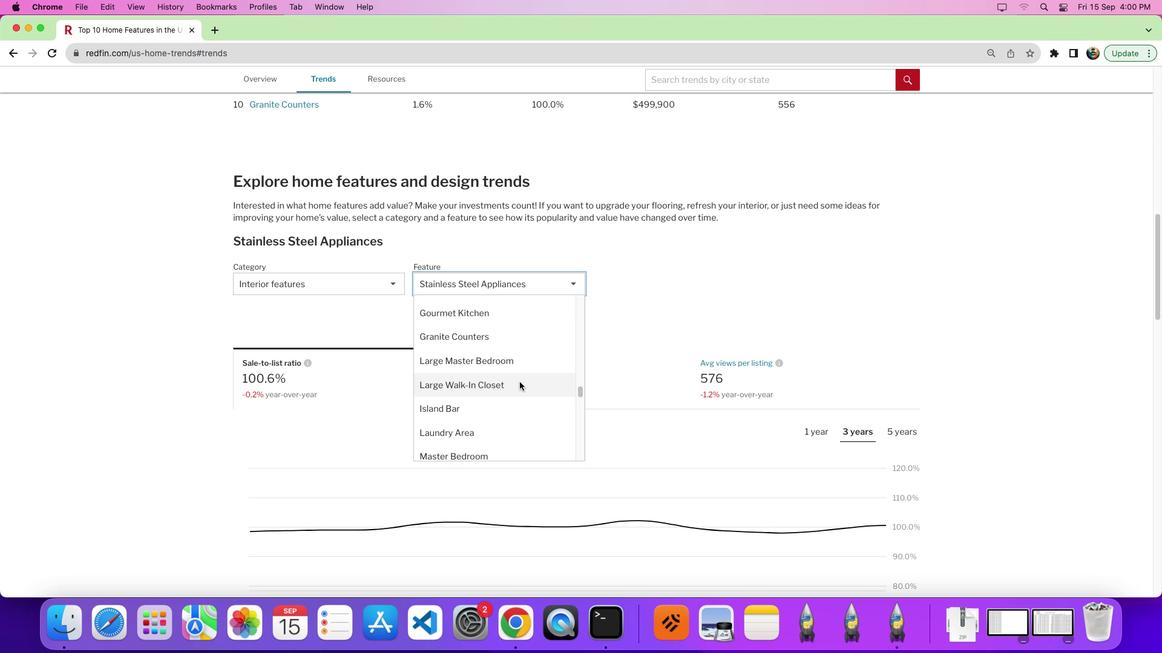 
Action: Mouse moved to (521, 381)
Screenshot: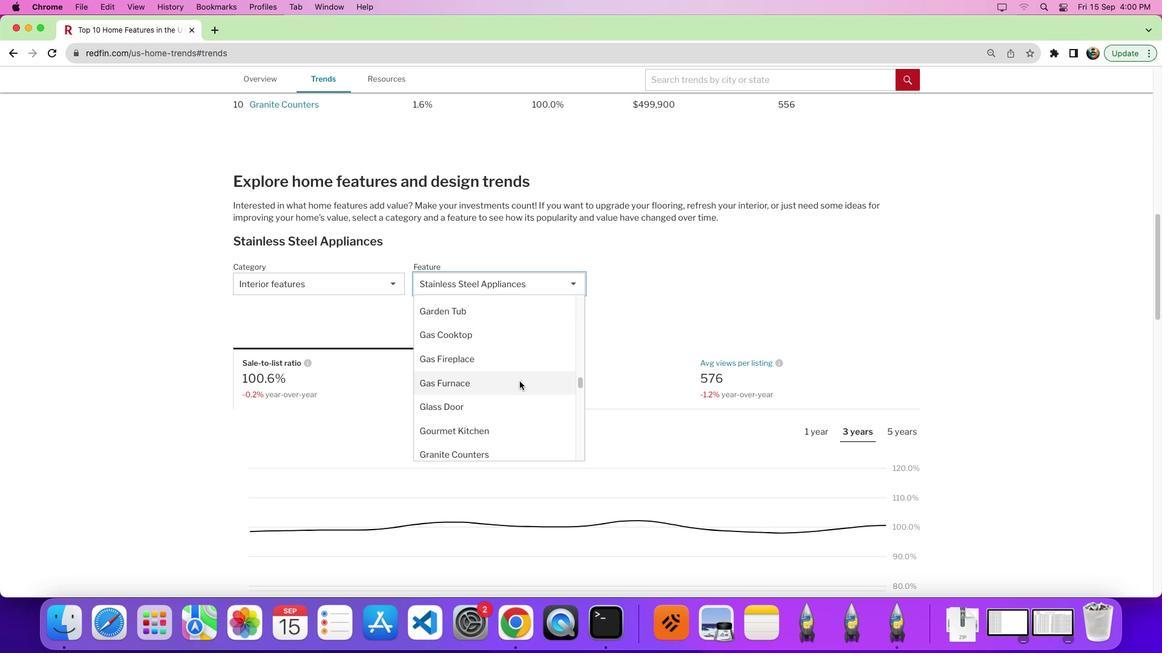 
Action: Mouse scrolled (521, 381) with delta (-12, 72)
Screenshot: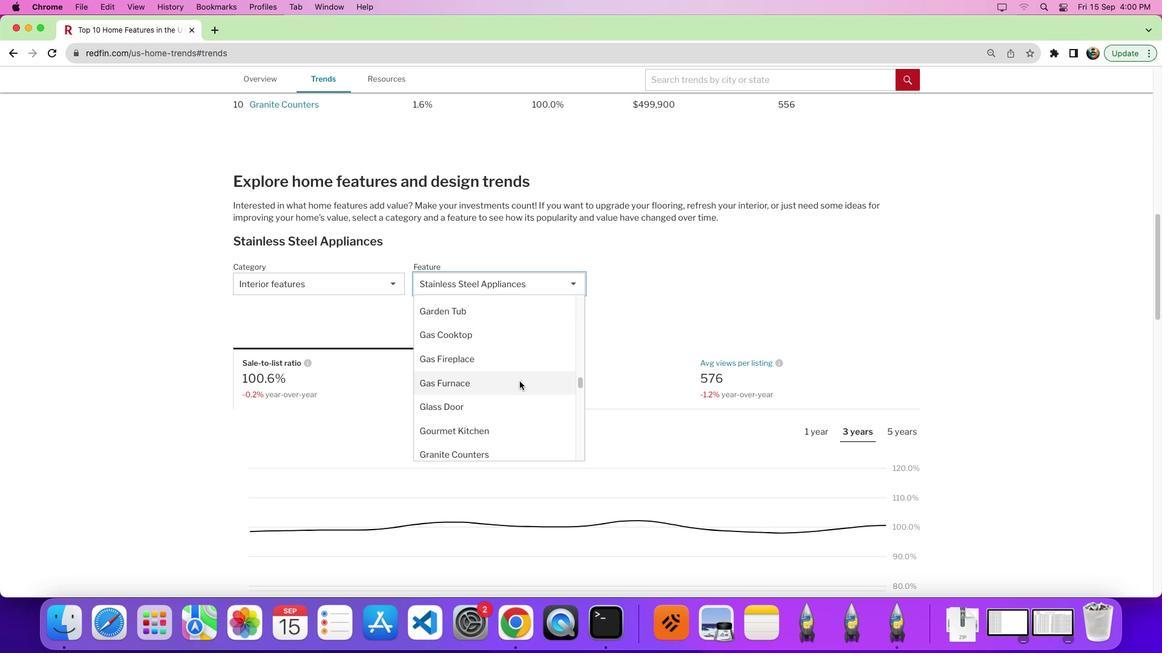
Action: Mouse moved to (521, 381)
Screenshot: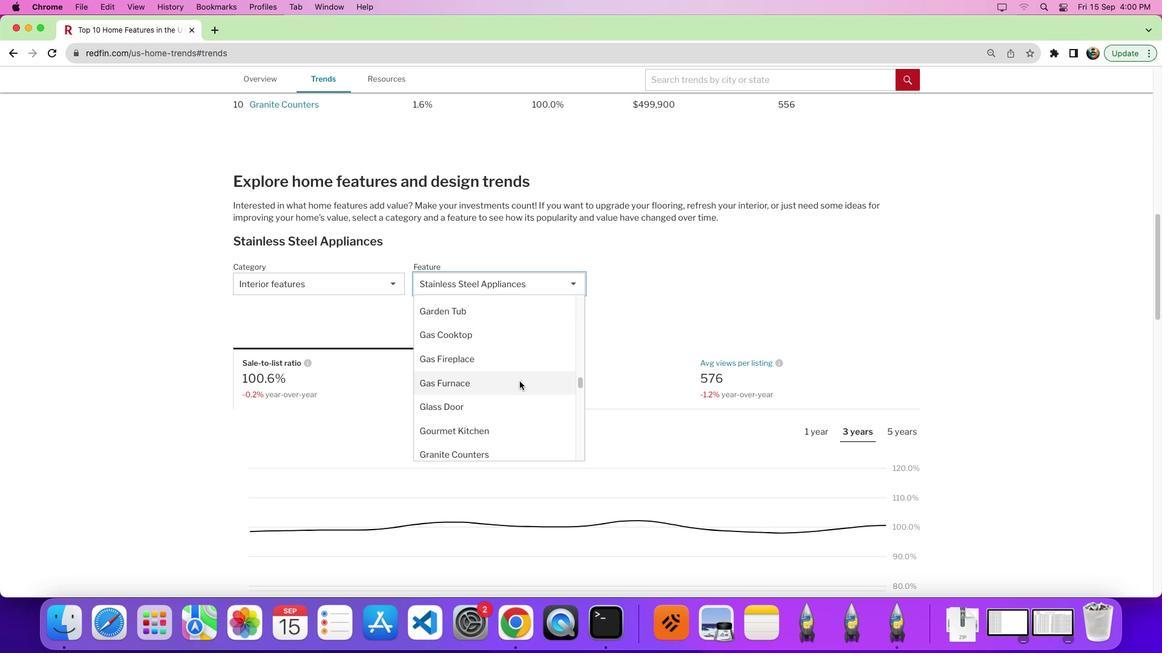 
Action: Mouse scrolled (521, 381) with delta (-12, 75)
Screenshot: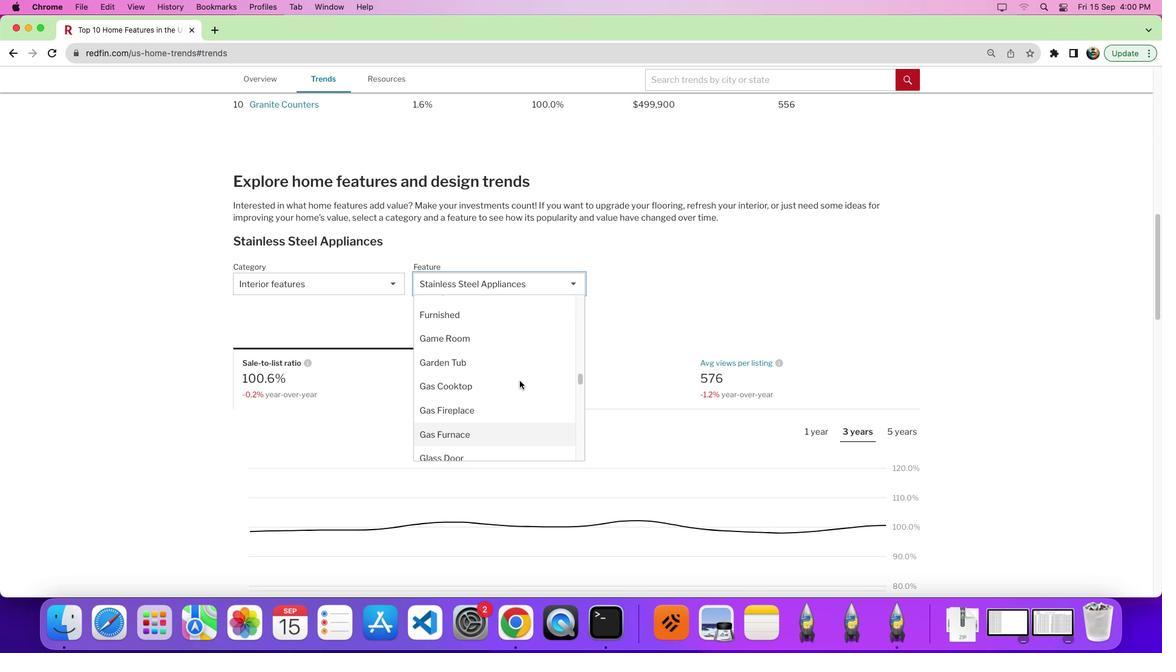 
Action: Mouse moved to (521, 378)
Screenshot: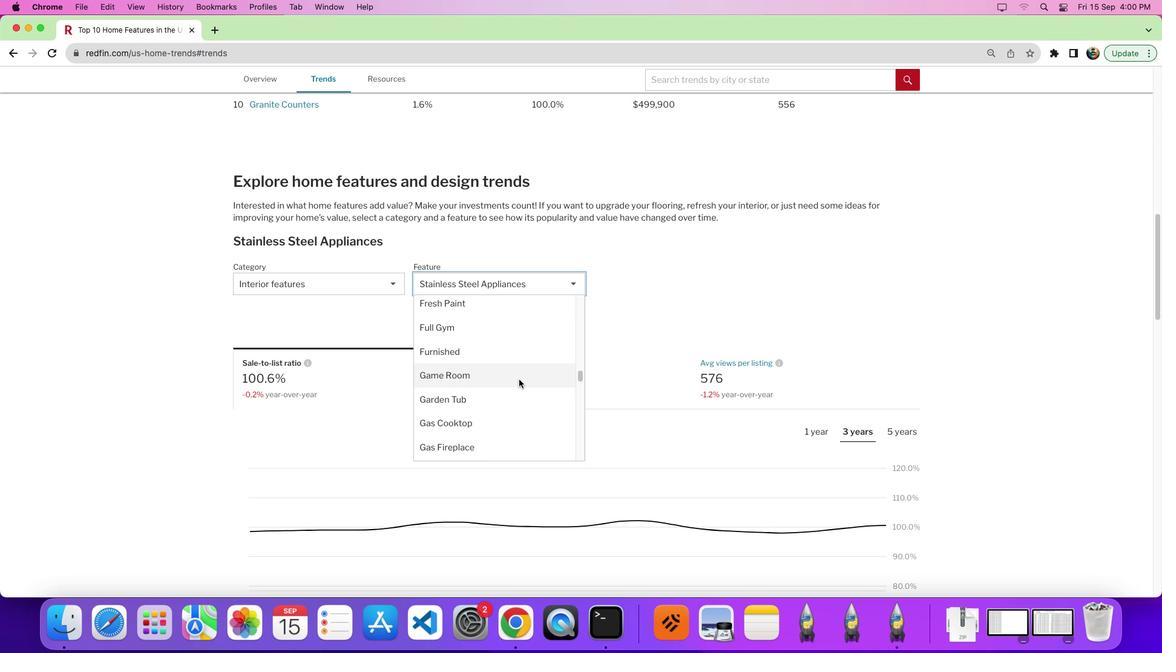 
Action: Mouse scrolled (521, 378) with delta (-12, 72)
Screenshot: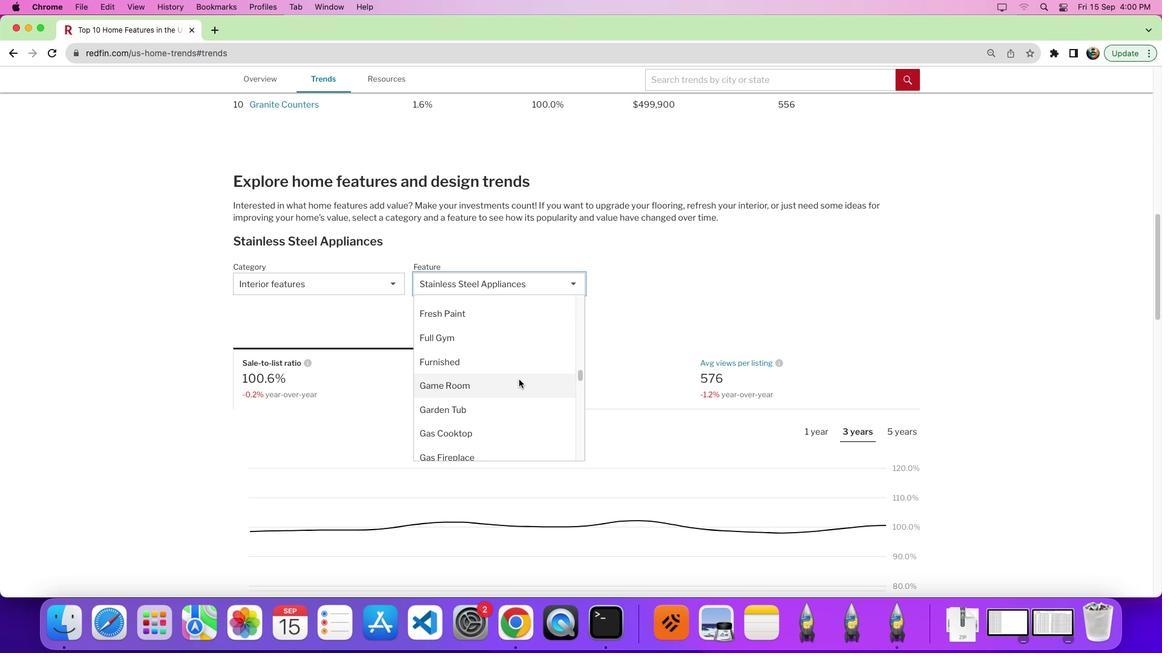 
Action: Mouse scrolled (521, 378) with delta (-12, 72)
Screenshot: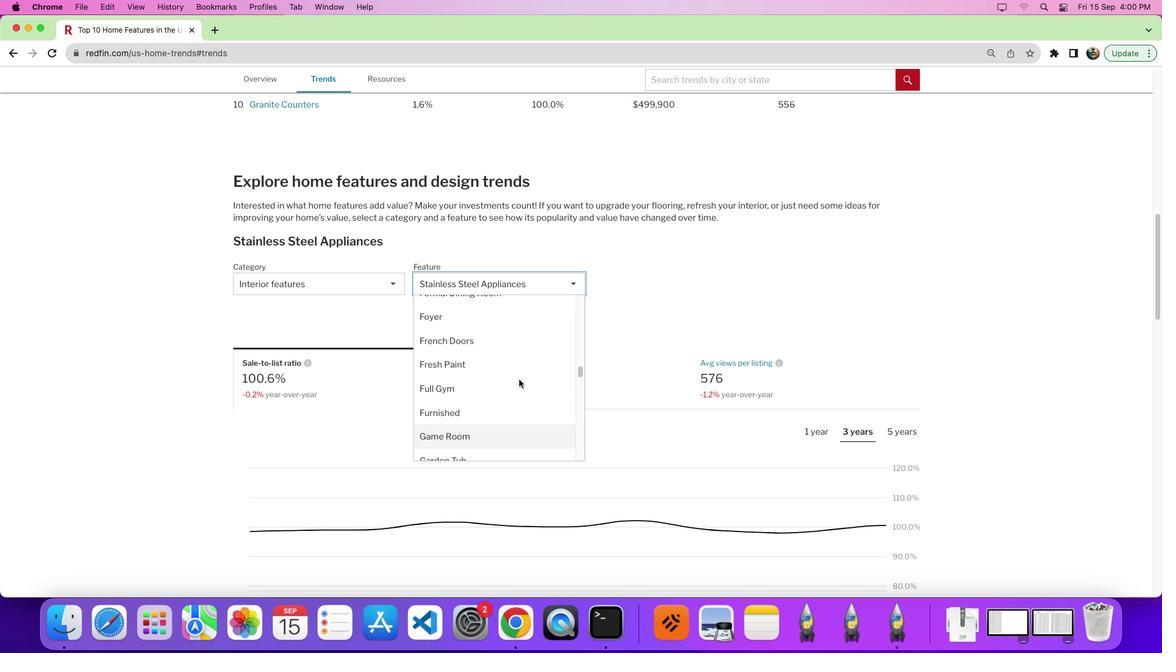 
Action: Mouse scrolled (521, 378) with delta (-12, 75)
Screenshot: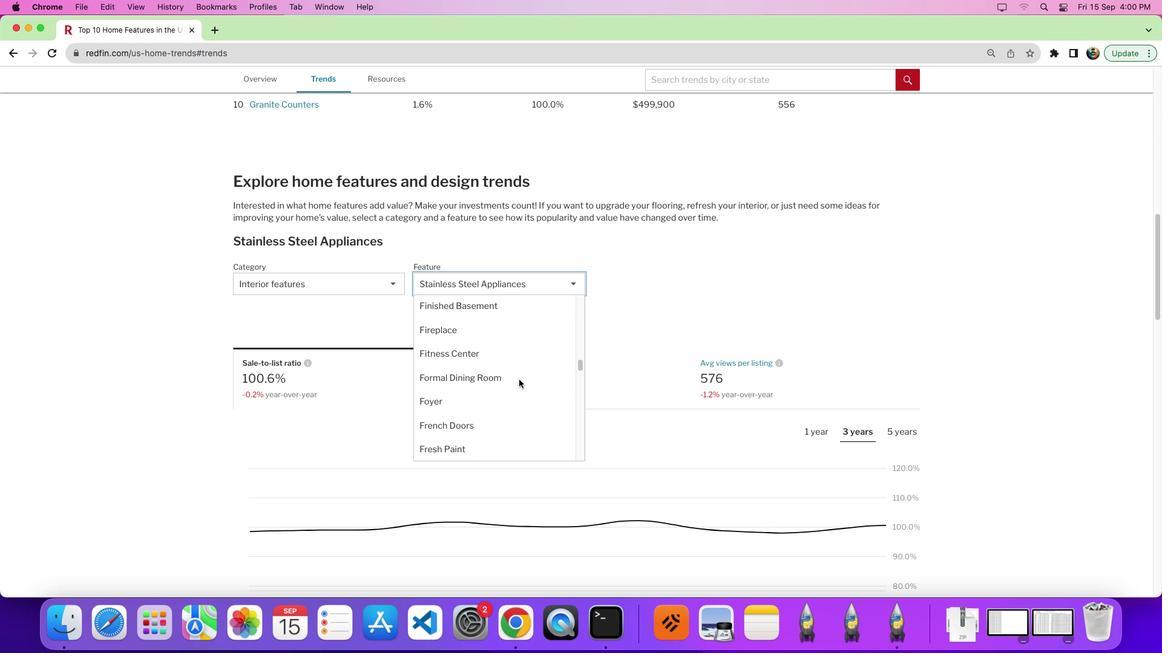 
Action: Mouse moved to (520, 375)
Screenshot: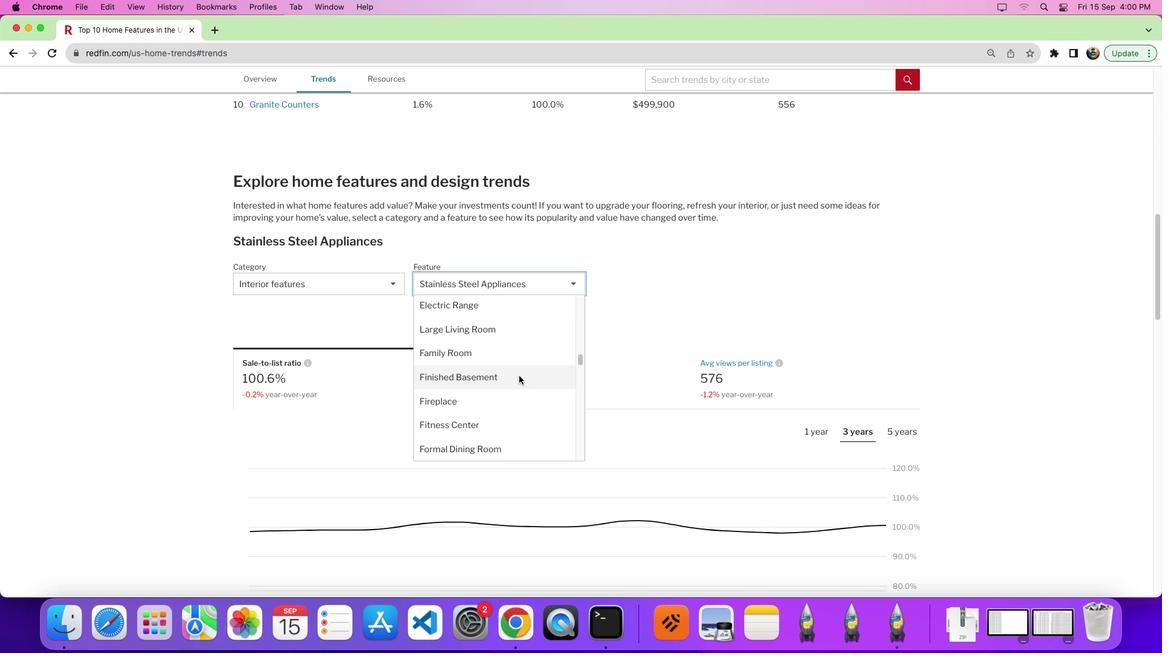 
Action: Mouse scrolled (520, 375) with delta (-12, 72)
Screenshot: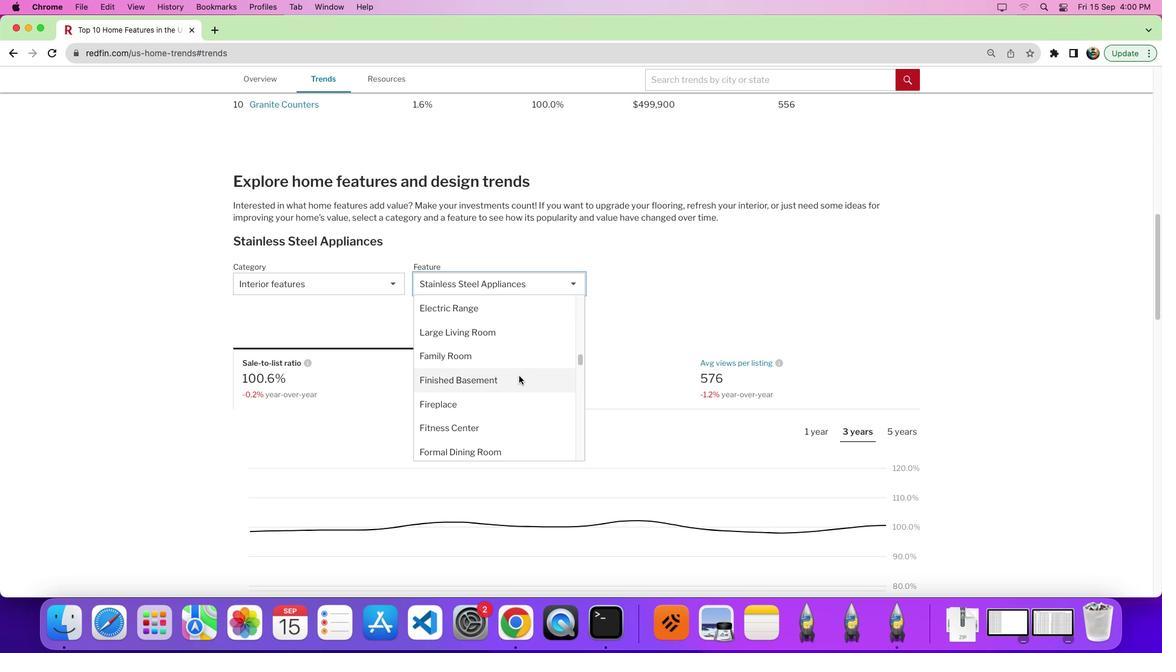
Action: Mouse scrolled (520, 375) with delta (-12, 72)
Screenshot: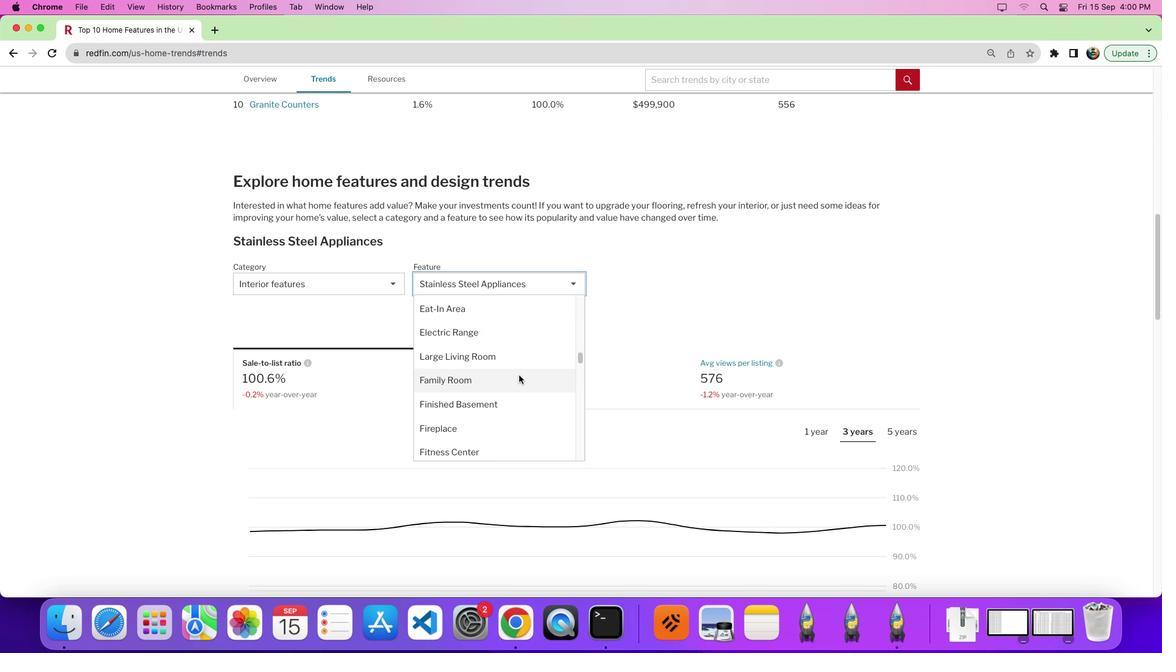 
Action: Mouse scrolled (520, 375) with delta (-12, 75)
Screenshot: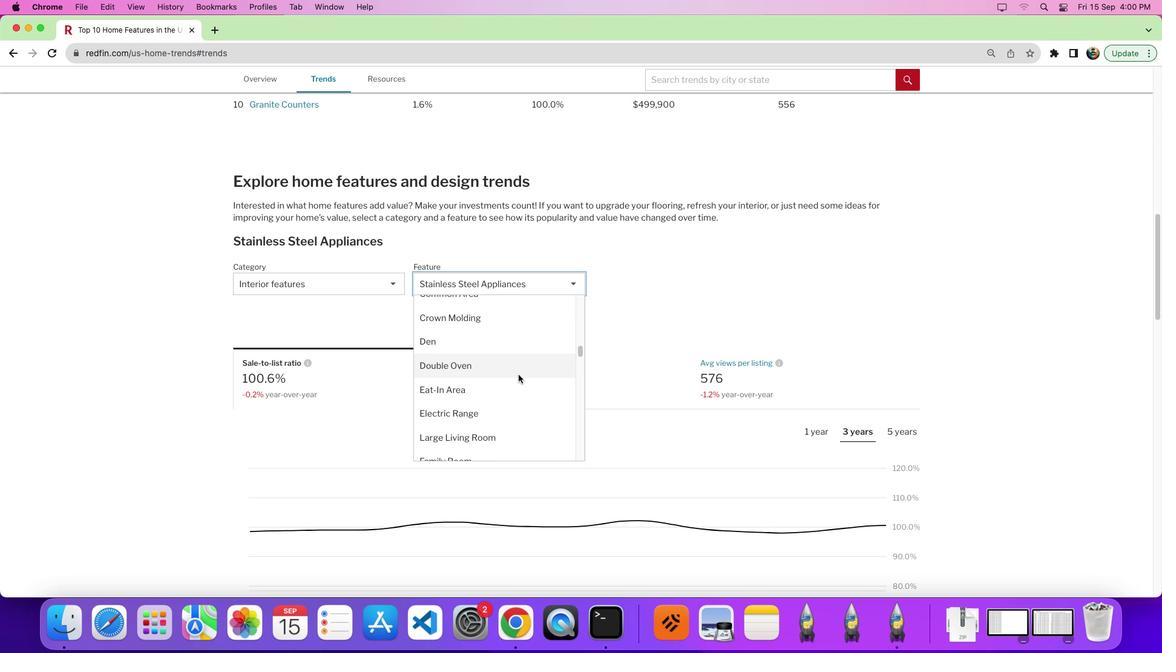 
Action: Mouse moved to (519, 374)
Screenshot: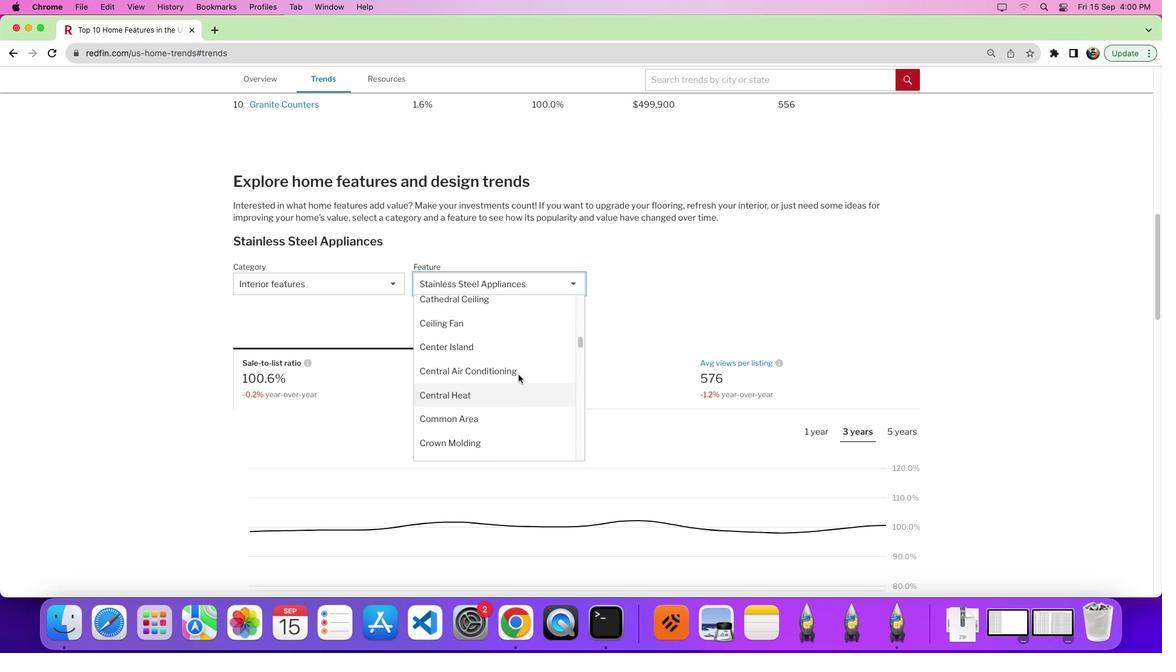 
Action: Mouse scrolled (519, 374) with delta (-12, 72)
Screenshot: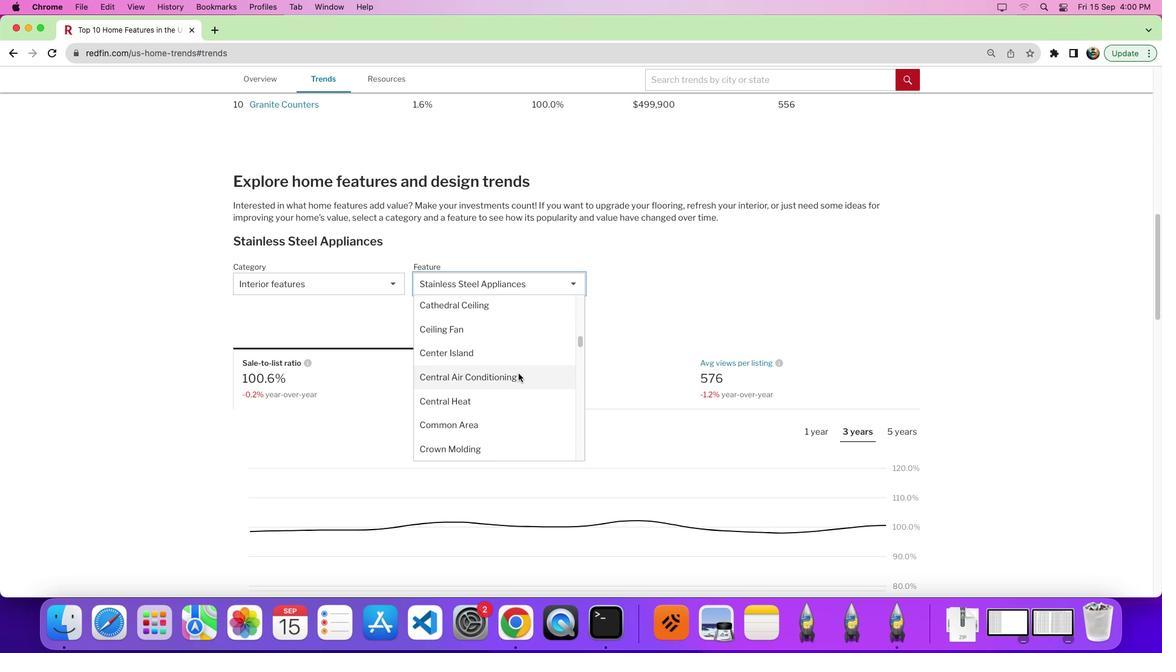 
Action: Mouse scrolled (519, 374) with delta (-12, 72)
Screenshot: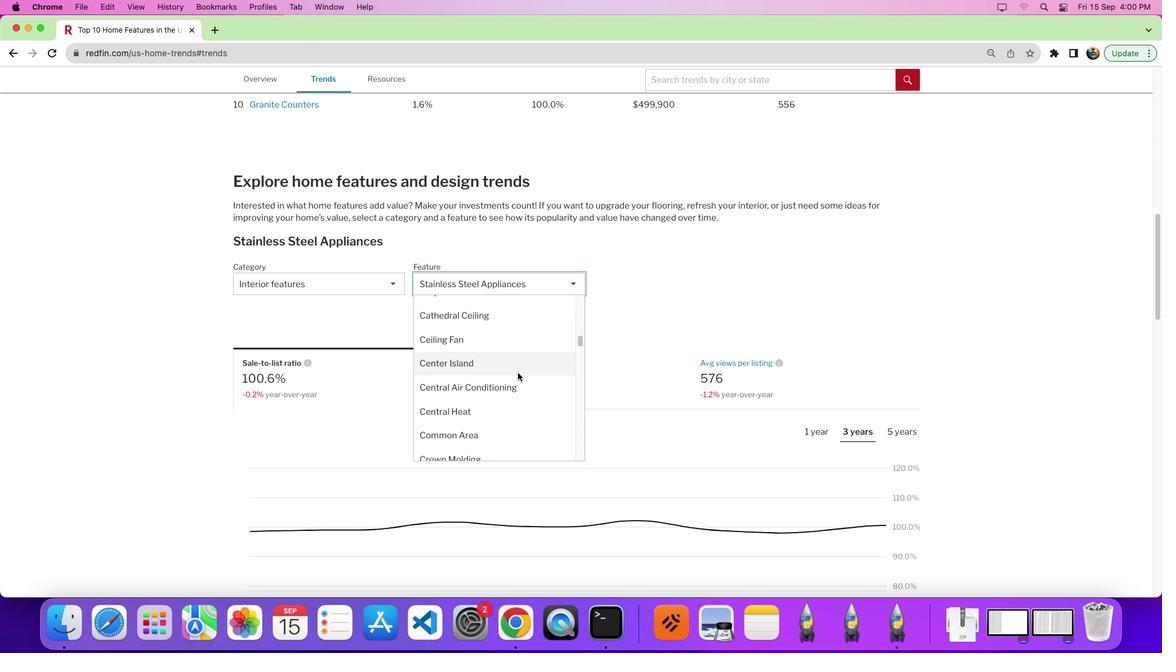 
Action: Mouse moved to (519, 372)
Screenshot: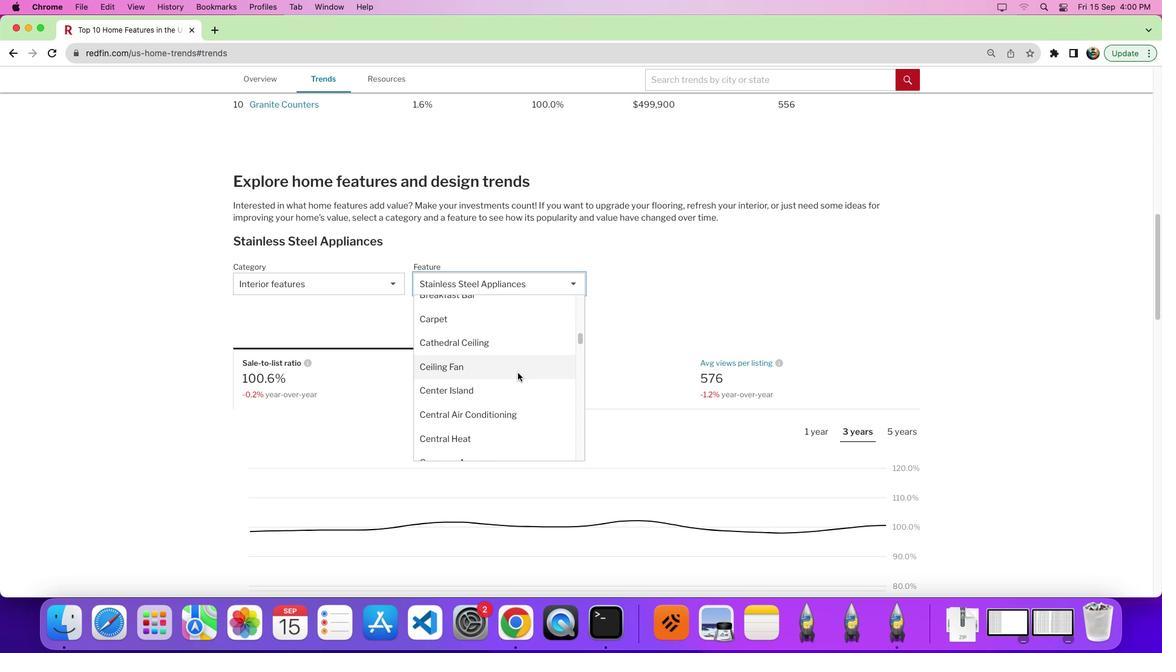 
Action: Mouse scrolled (519, 372) with delta (-12, 72)
Screenshot: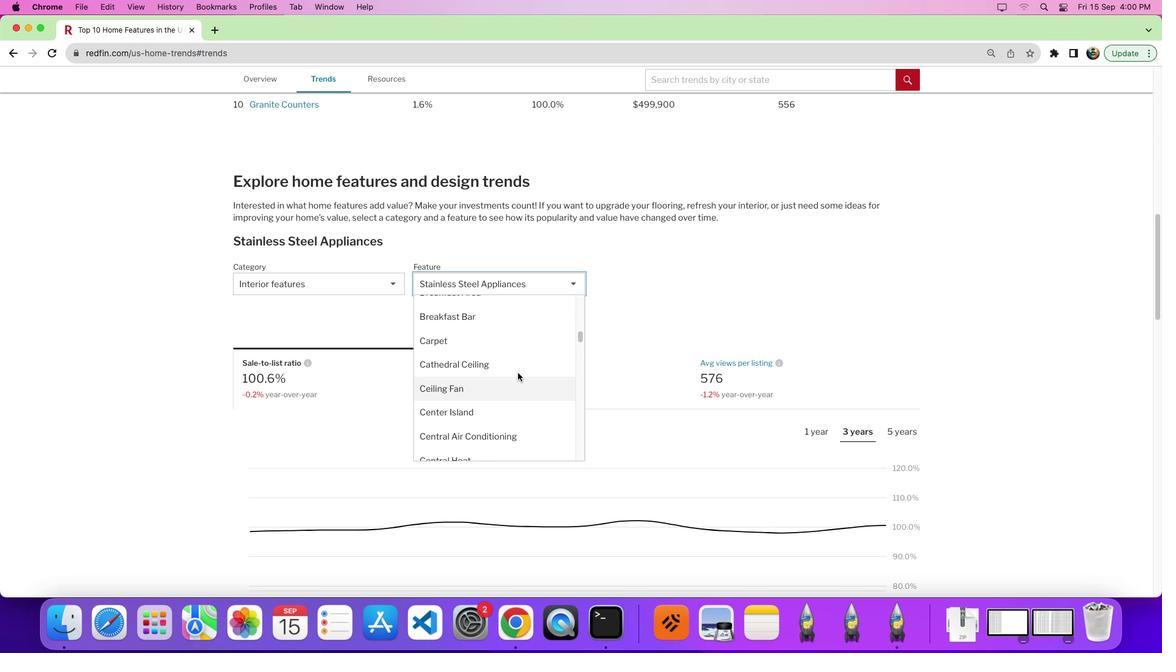 
Action: Mouse scrolled (519, 372) with delta (-12, 72)
Screenshot: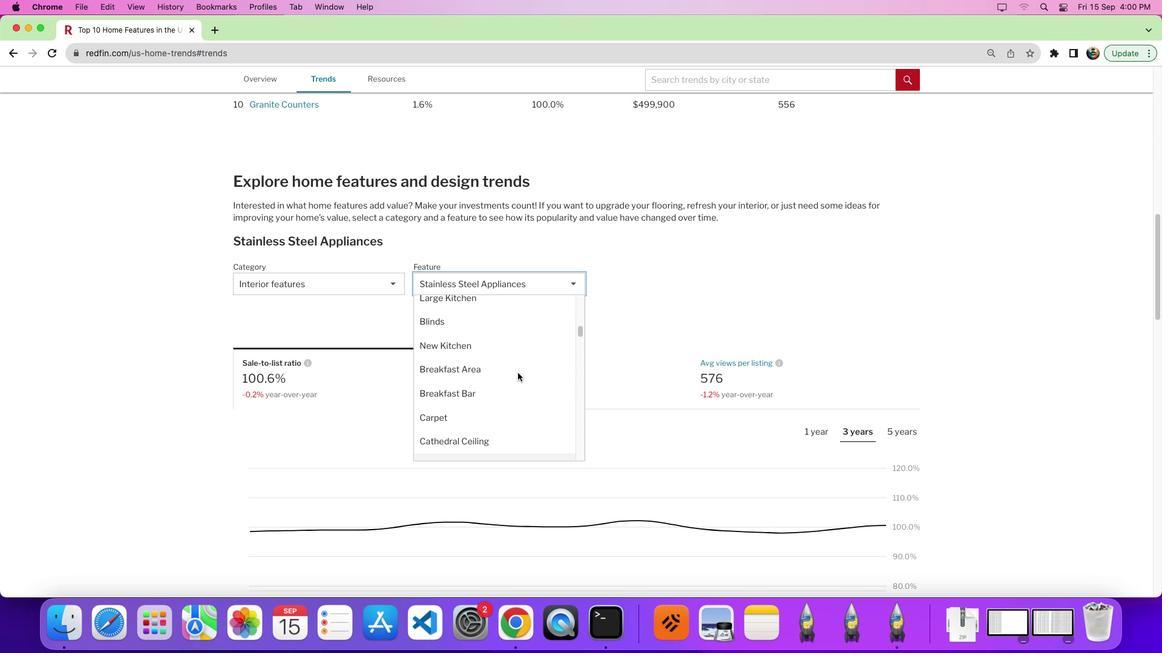 
Action: Mouse scrolled (519, 372) with delta (-12, 75)
Screenshot: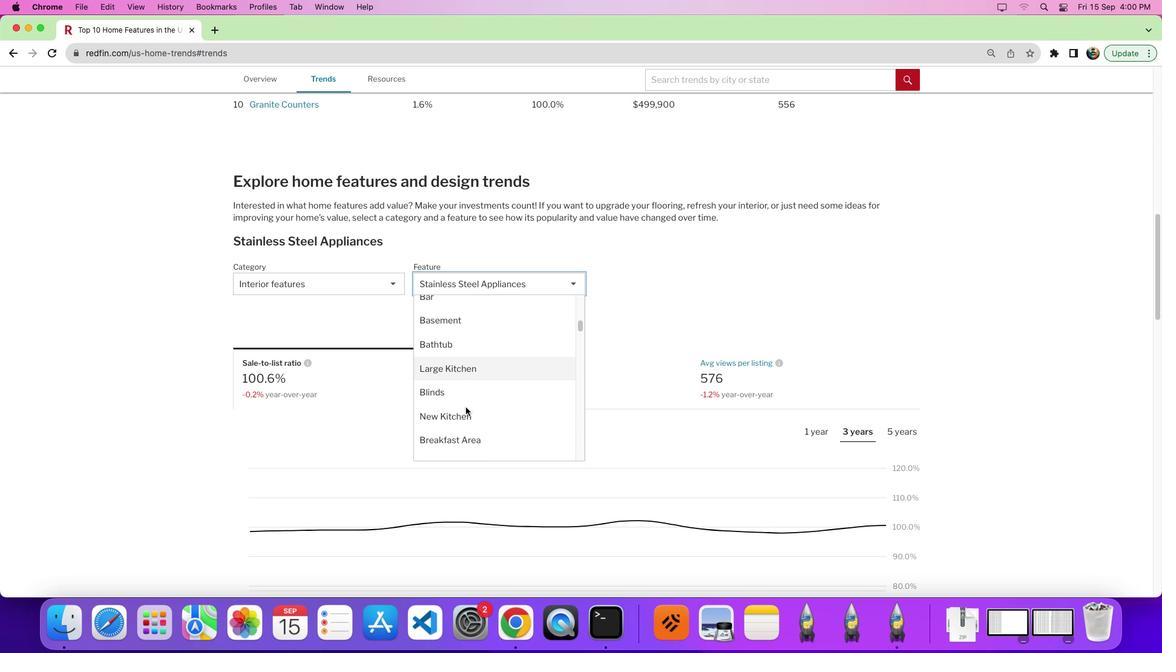 
Action: Mouse moved to (466, 400)
Screenshot: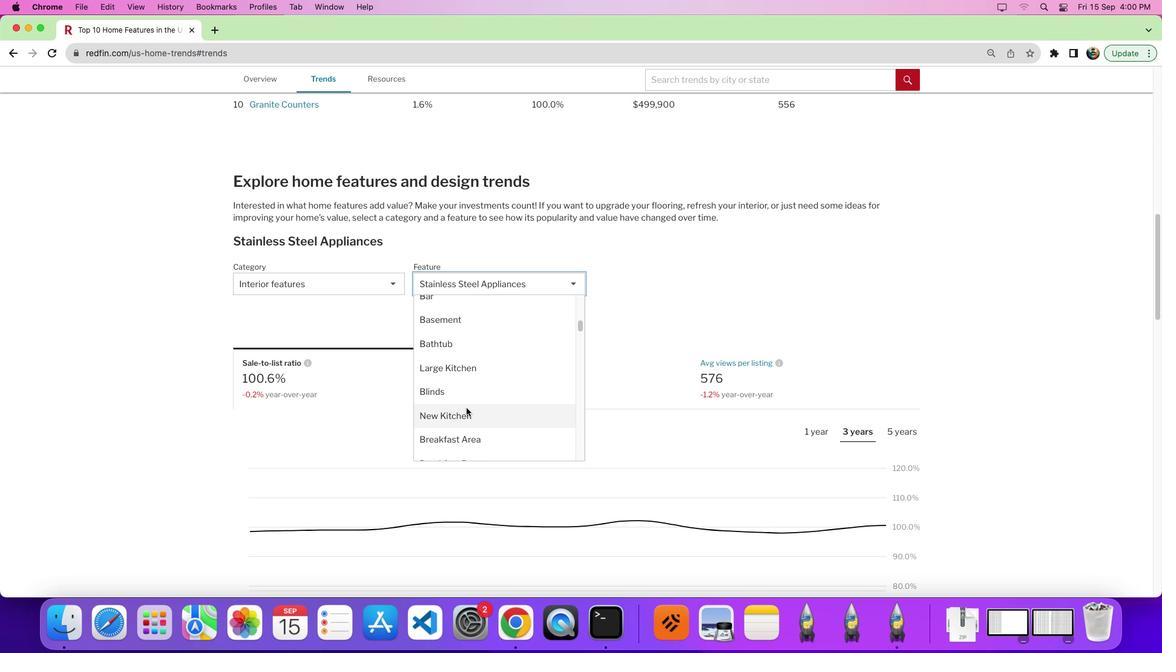 
Action: Mouse scrolled (466, 400) with delta (-12, 71)
Screenshot: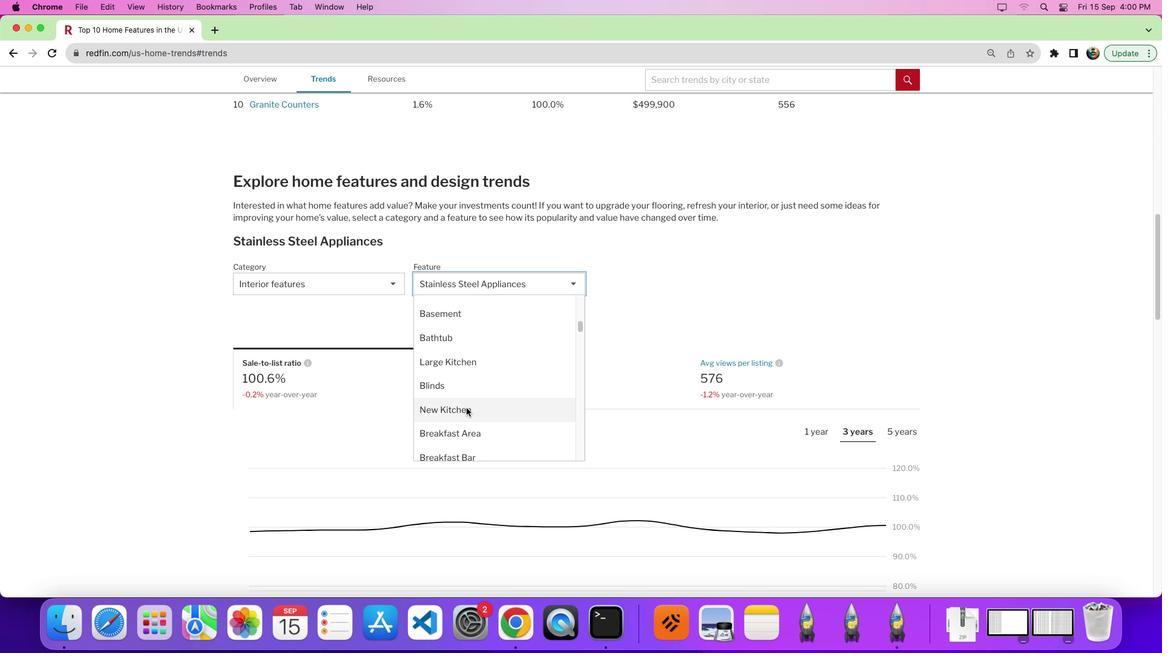 
Action: Mouse scrolled (466, 400) with delta (-12, 71)
Screenshot: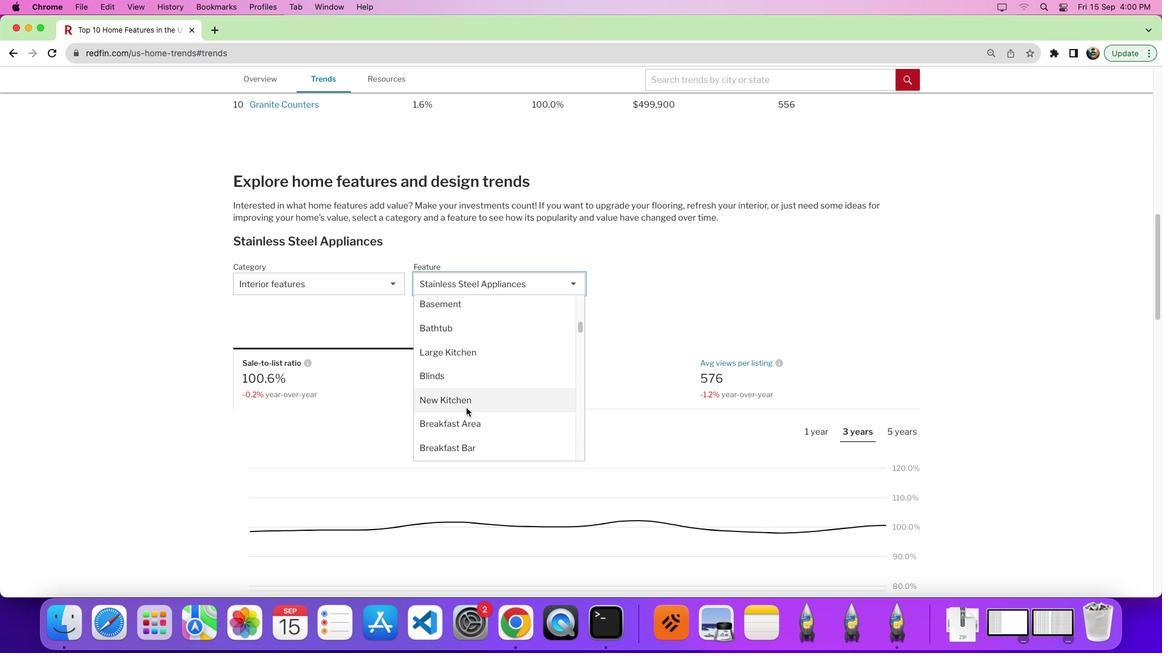 
Action: Mouse moved to (467, 398)
Screenshot: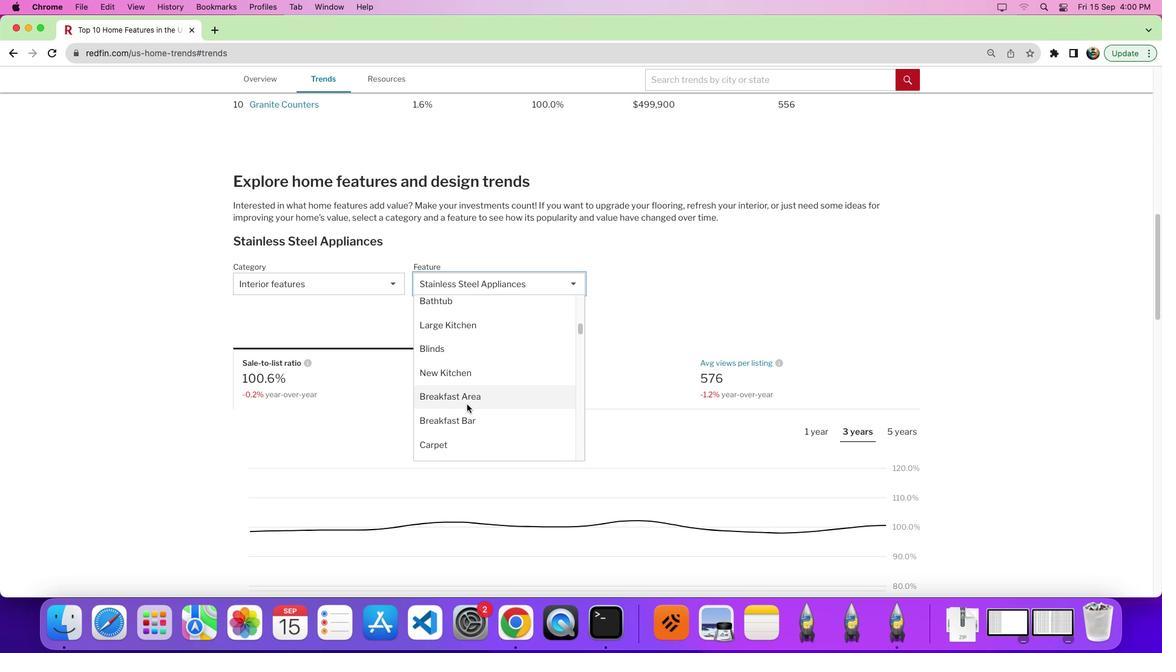 
Action: Mouse pressed left at (467, 398)
Screenshot: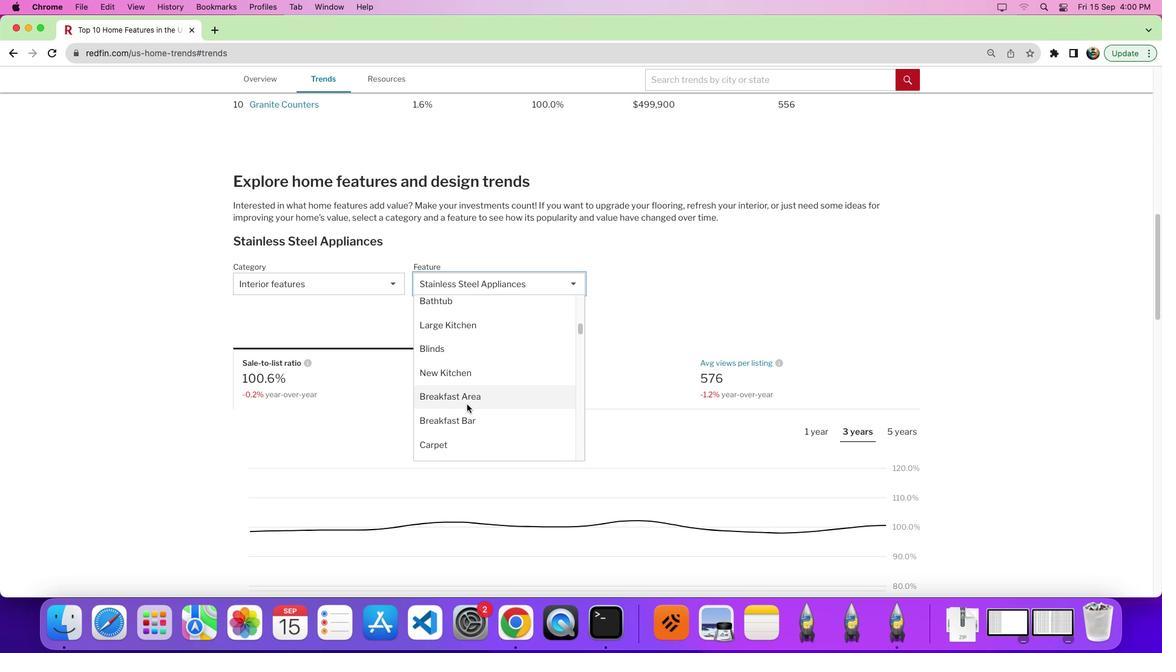
Action: Mouse moved to (742, 385)
Screenshot: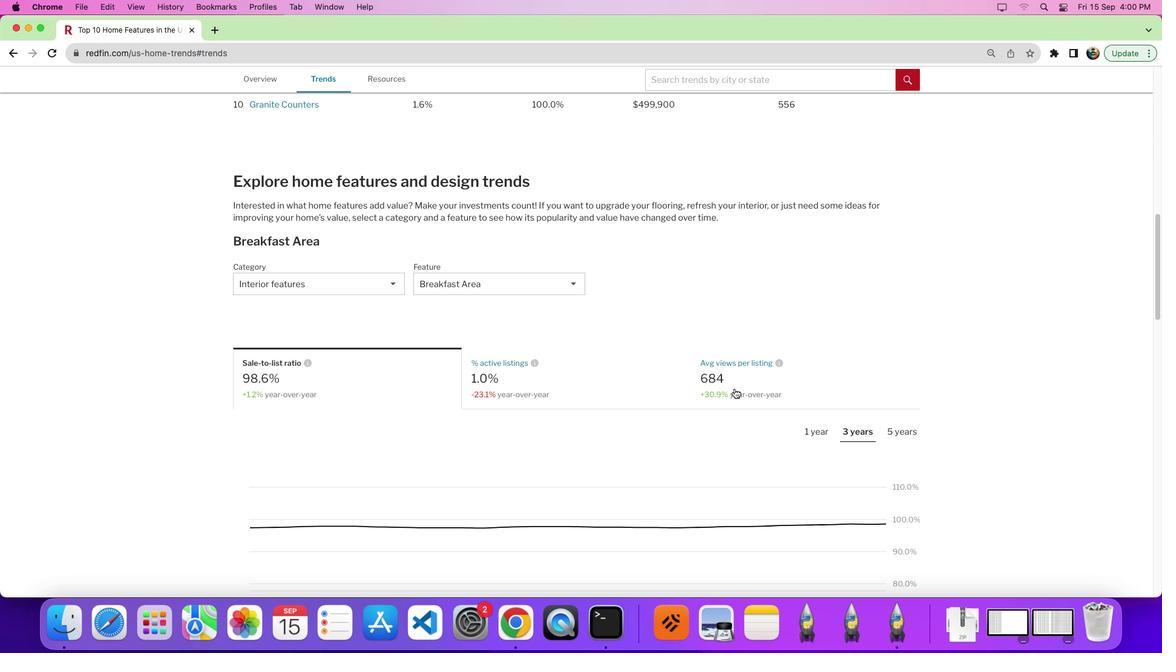 
Action: Mouse pressed left at (742, 385)
Screenshot: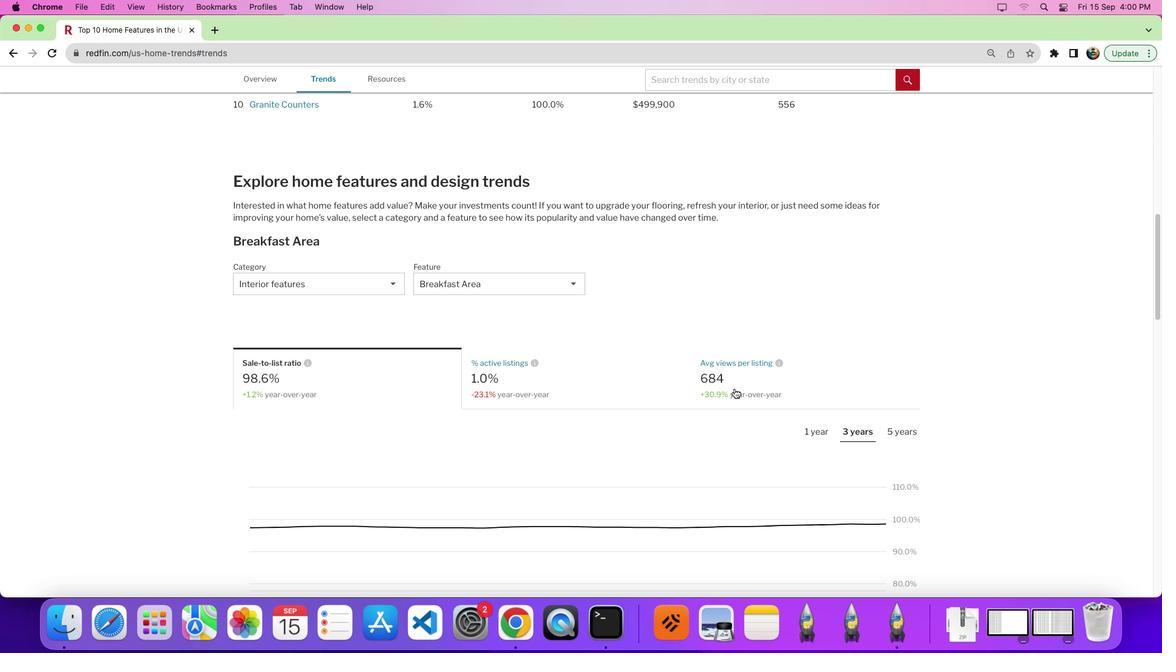 
Action: Mouse moved to (832, 420)
Screenshot: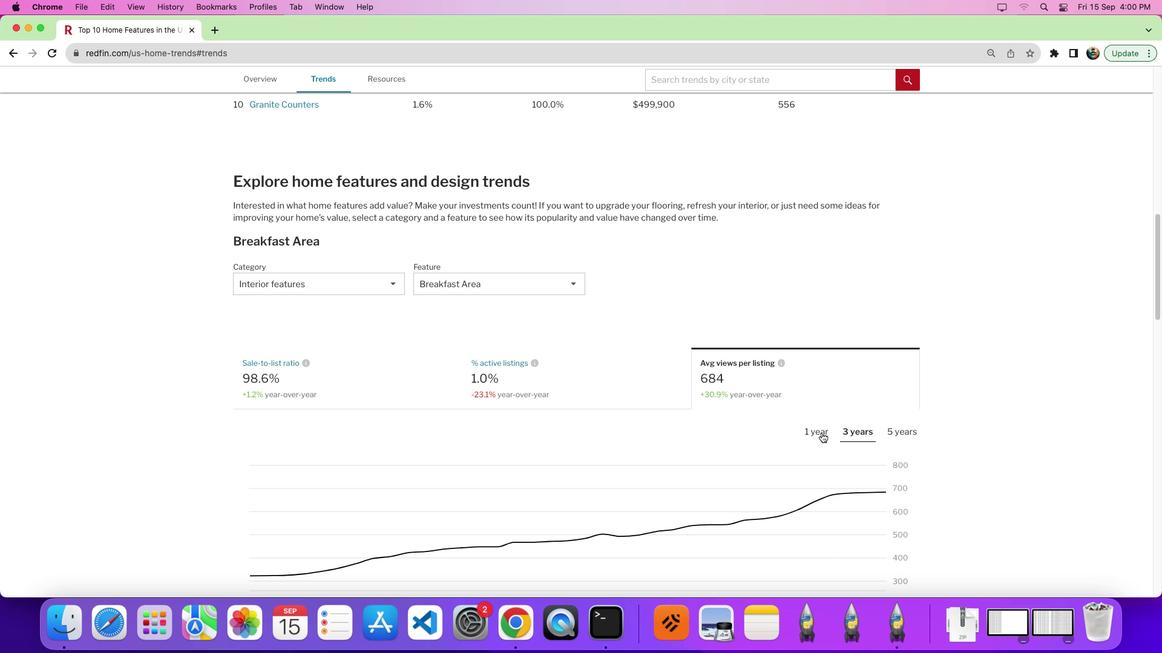 
Action: Mouse pressed left at (832, 420)
Screenshot: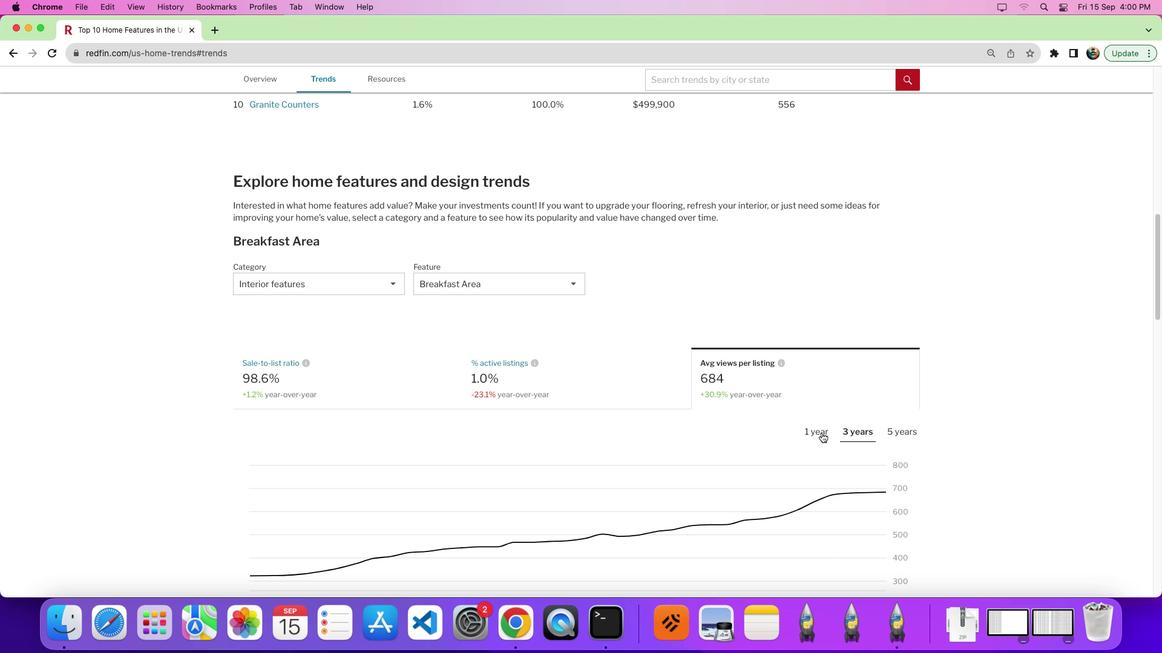 
Action: Mouse moved to (844, 390)
Screenshot: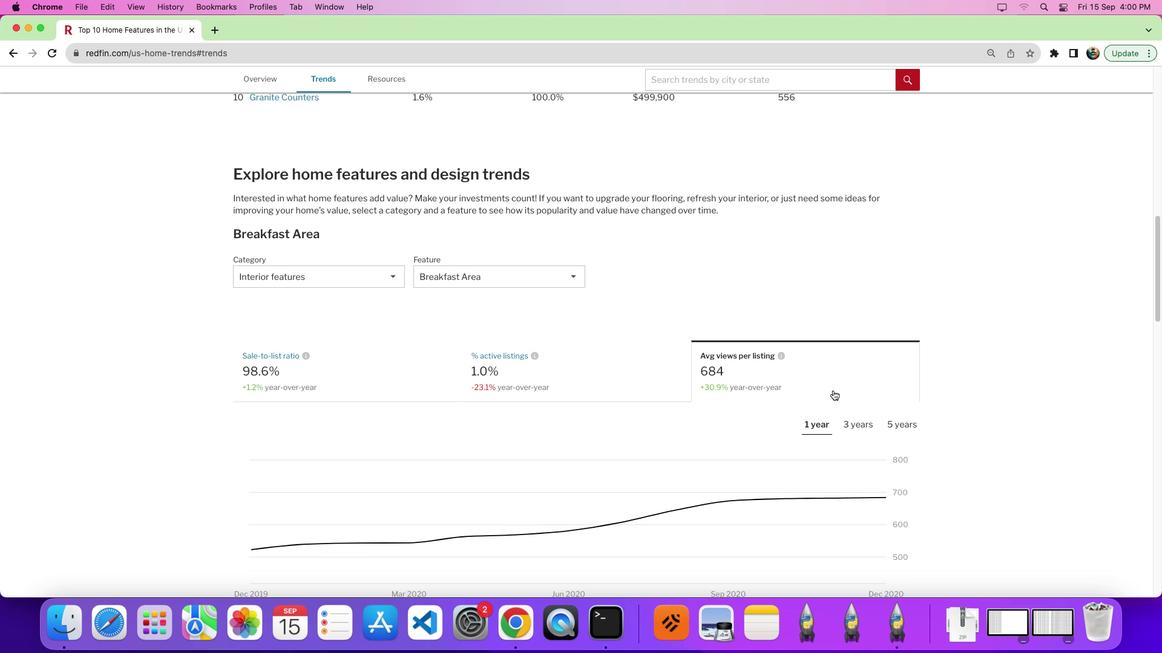 
Action: Mouse scrolled (844, 390) with delta (-12, 71)
Screenshot: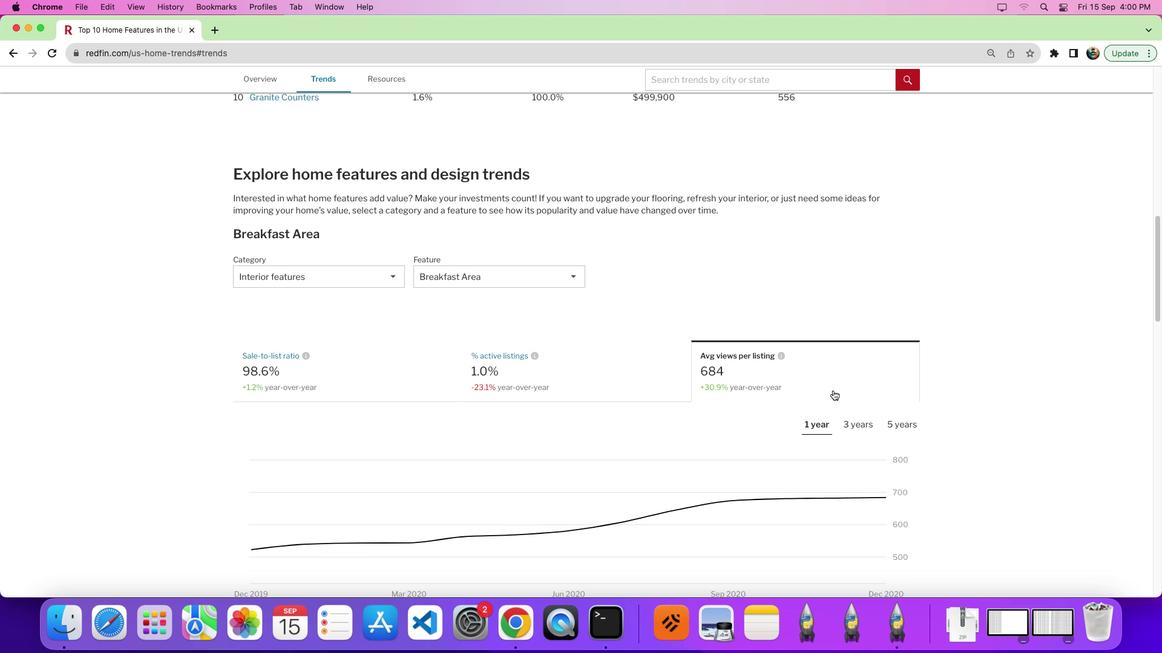 
Action: Mouse moved to (844, 388)
Screenshot: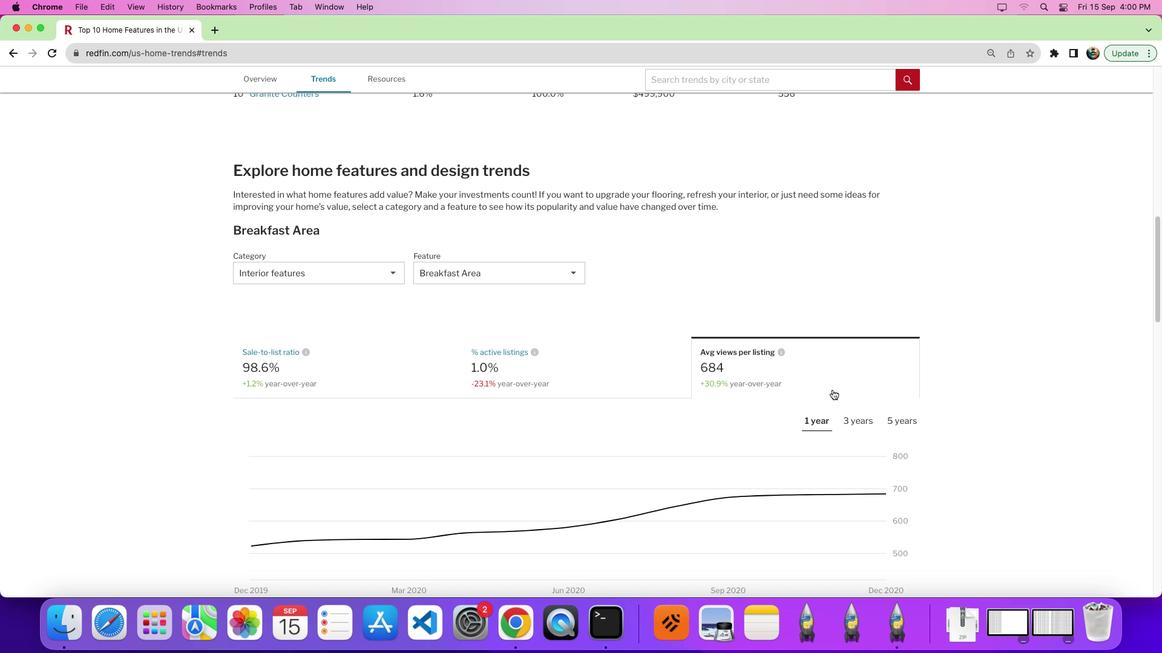 
Action: Mouse scrolled (844, 388) with delta (-12, 71)
Screenshot: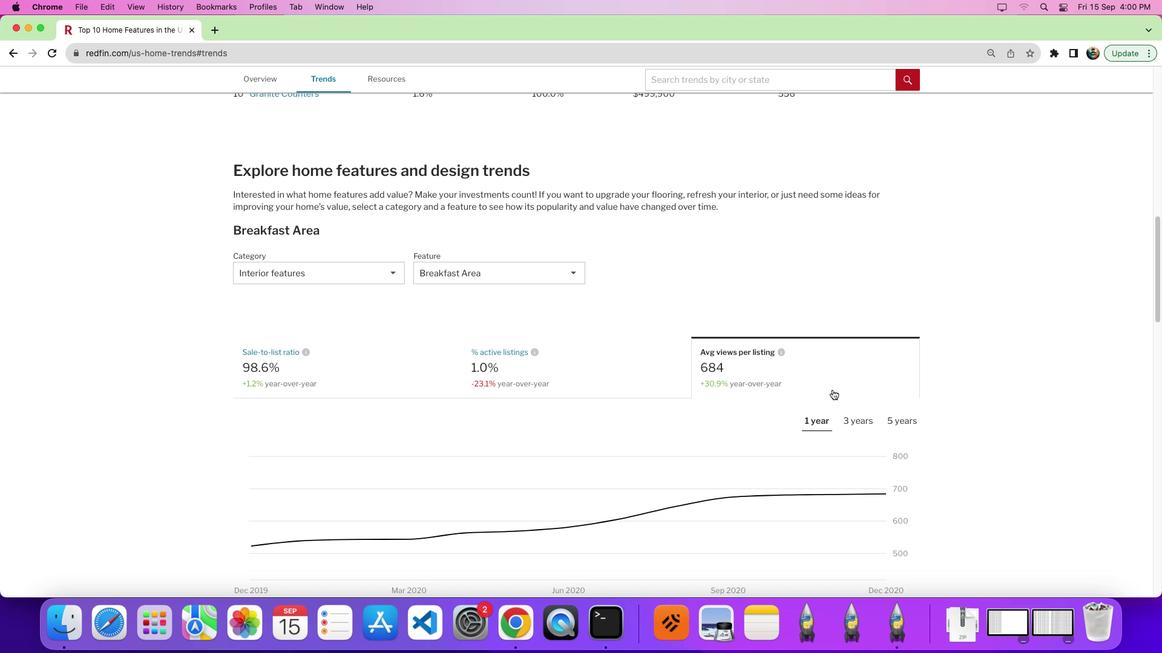 
Action: Mouse moved to (843, 386)
Screenshot: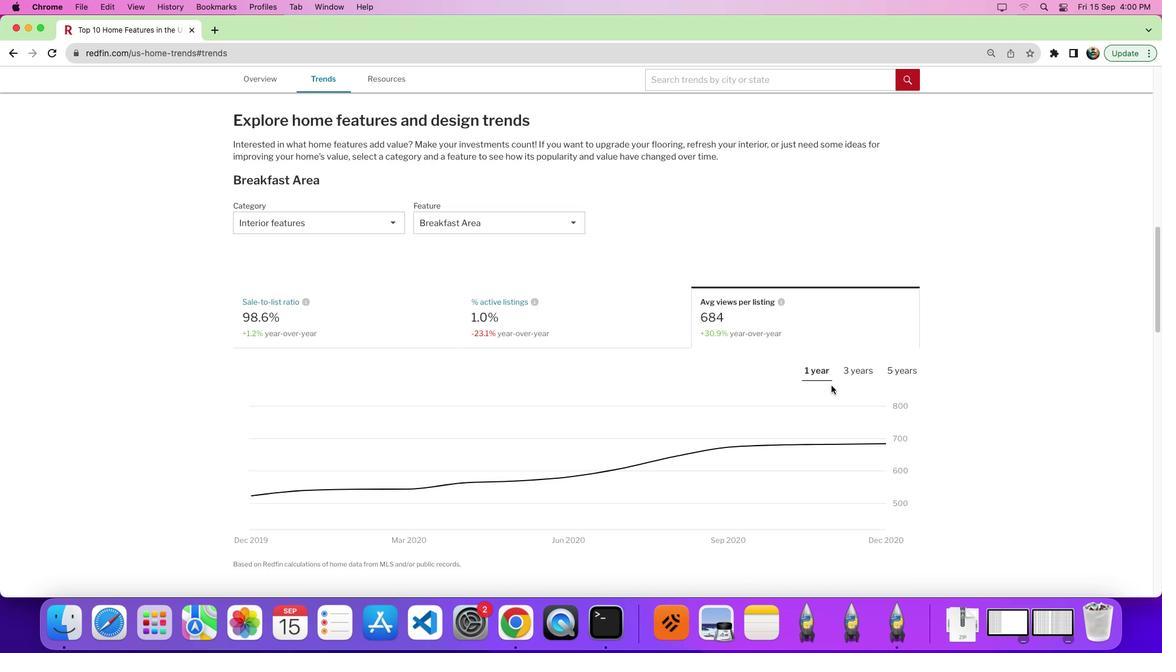 
Action: Mouse scrolled (843, 386) with delta (-12, 70)
Screenshot: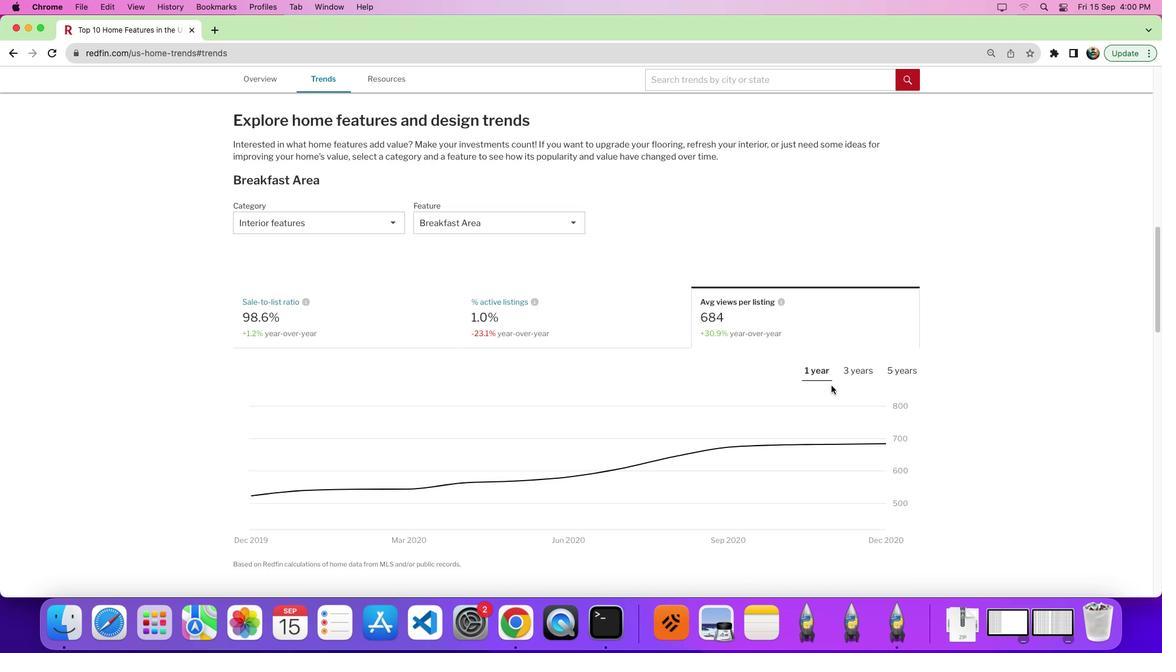 
Action: Mouse moved to (836, 377)
Screenshot: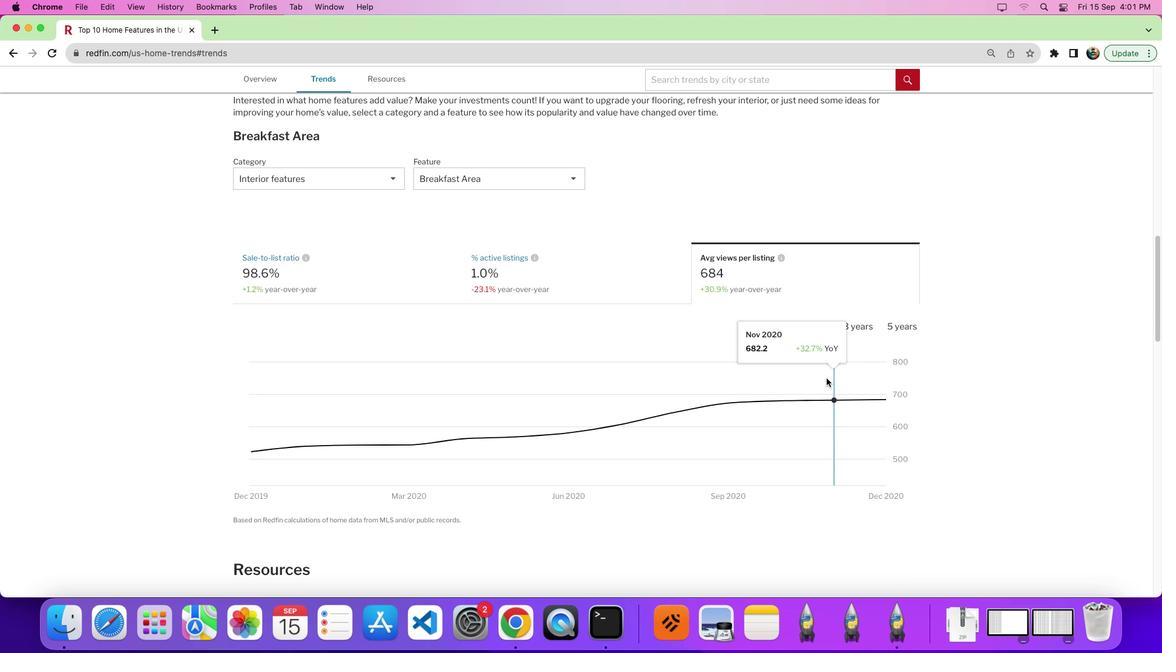 
Action: Mouse scrolled (836, 377) with delta (-12, 71)
Screenshot: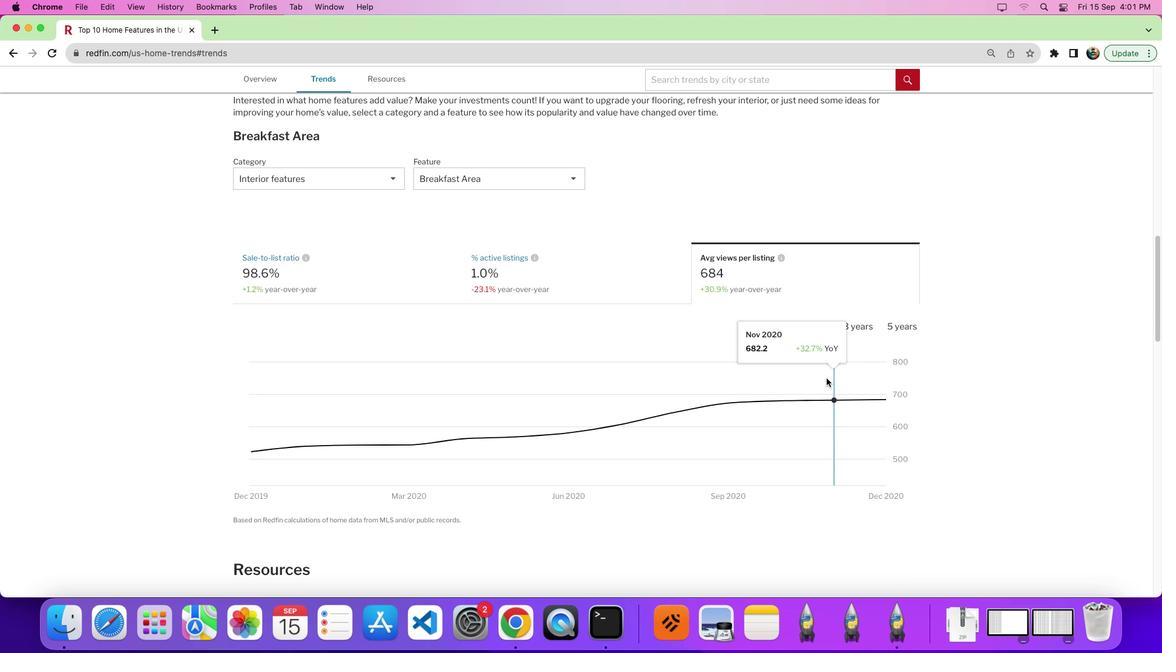 
Action: Mouse moved to (954, 396)
Screenshot: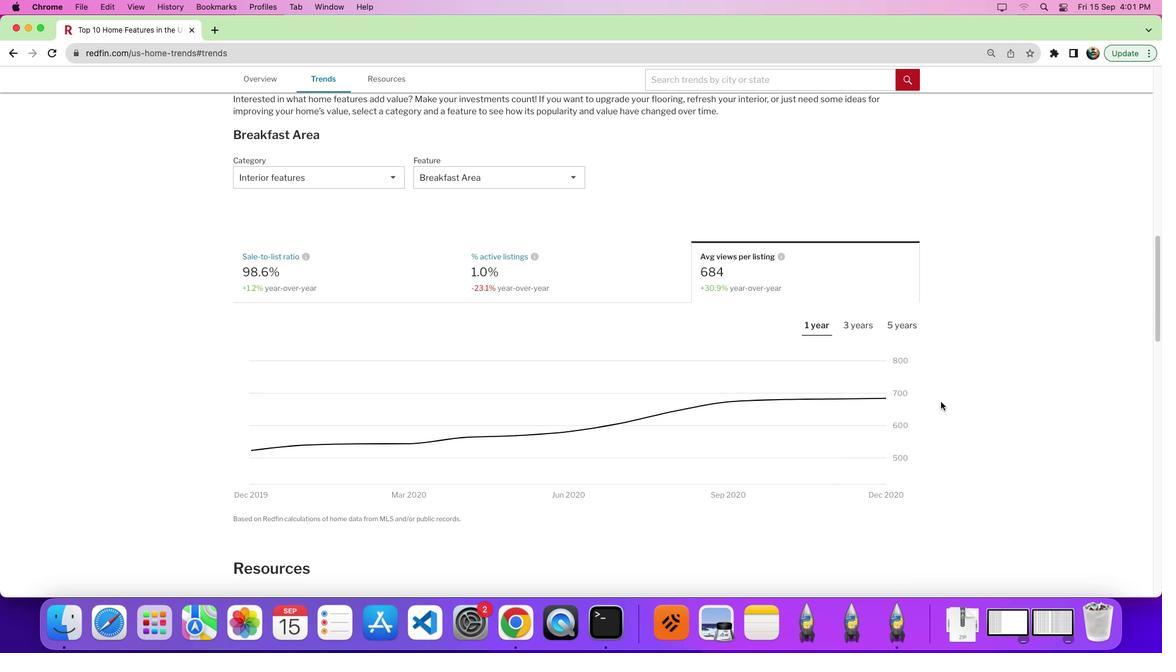 
